 Task: For heading Calibri with Bold.  font size for heading24,  'Change the font style of data to'Bell MT.  and font size to 16,  Change the alignment of both headline & data to Align middle & Align Center.  In the sheet  auditingSalesByTerritory
Action: Mouse moved to (45, 94)
Screenshot: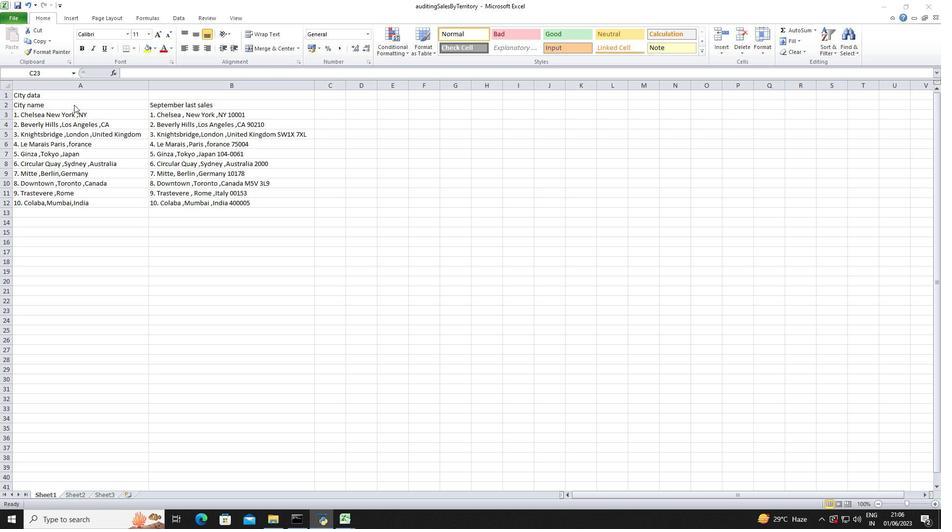 
Action: Mouse pressed left at (45, 94)
Screenshot: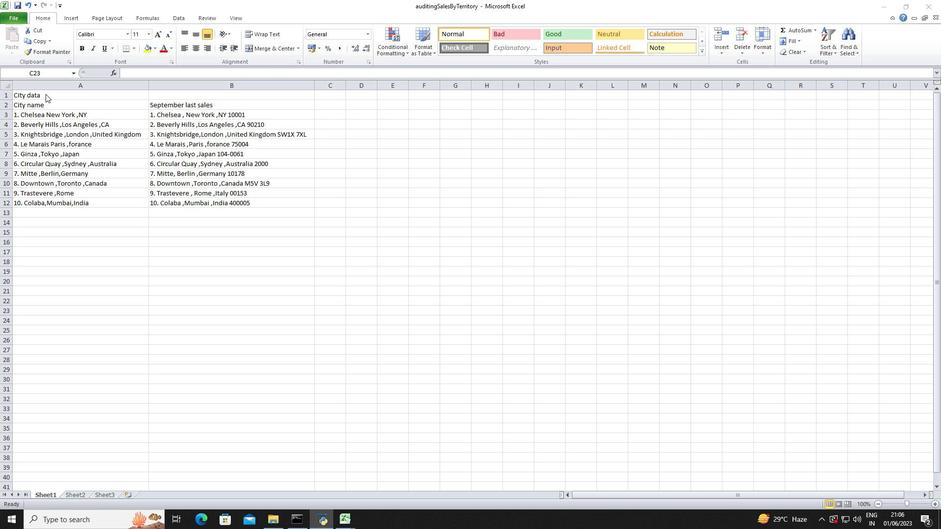 
Action: Mouse moved to (36, 91)
Screenshot: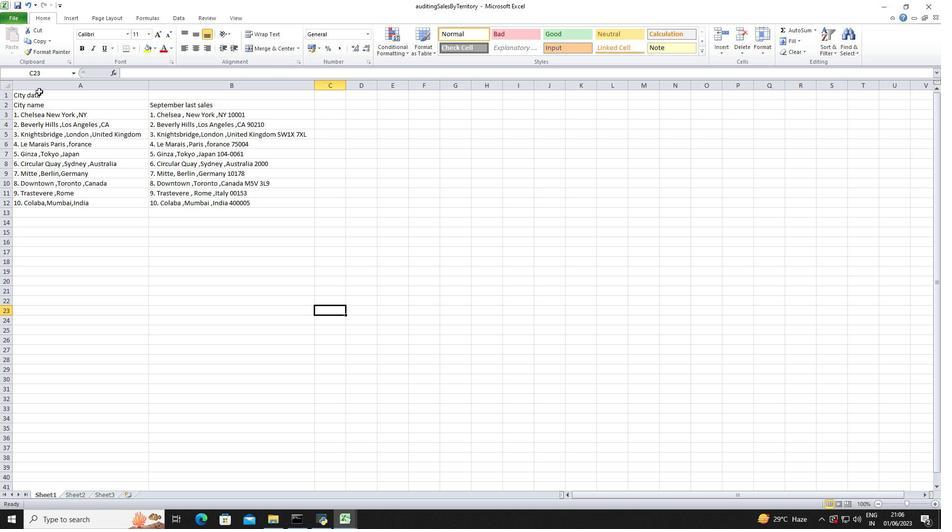 
Action: Mouse pressed left at (36, 91)
Screenshot: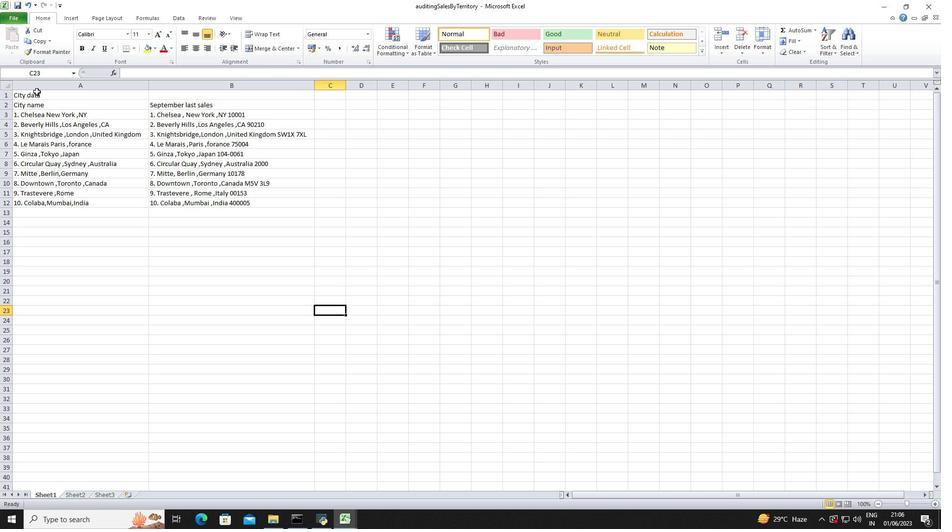 
Action: Mouse moved to (127, 32)
Screenshot: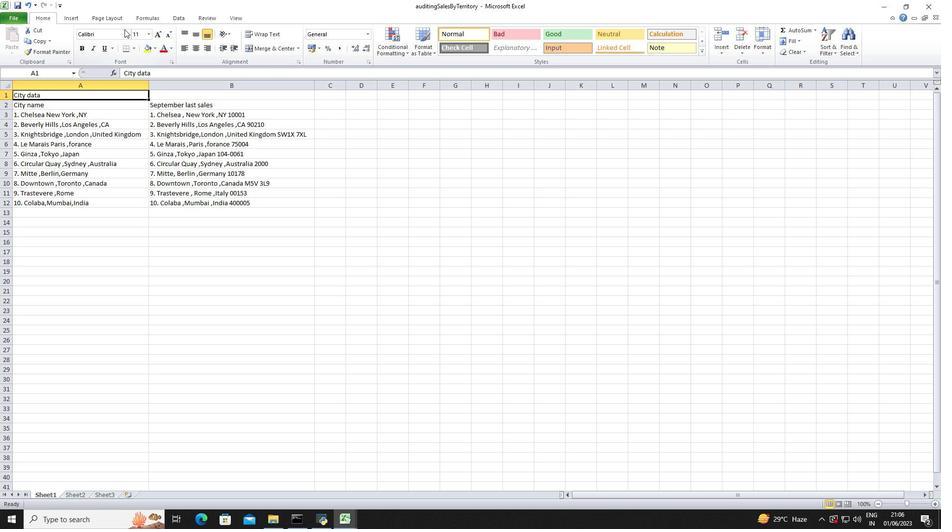 
Action: Mouse pressed left at (127, 32)
Screenshot: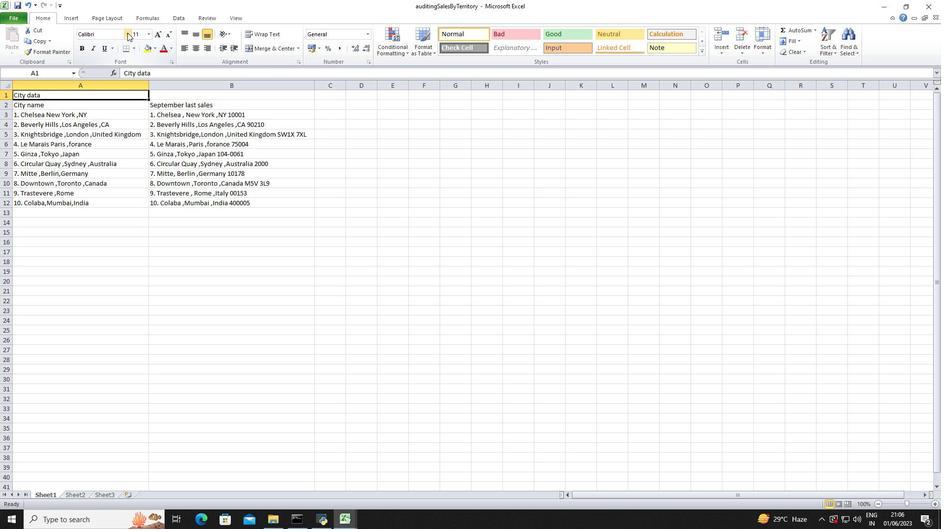 
Action: Mouse moved to (121, 66)
Screenshot: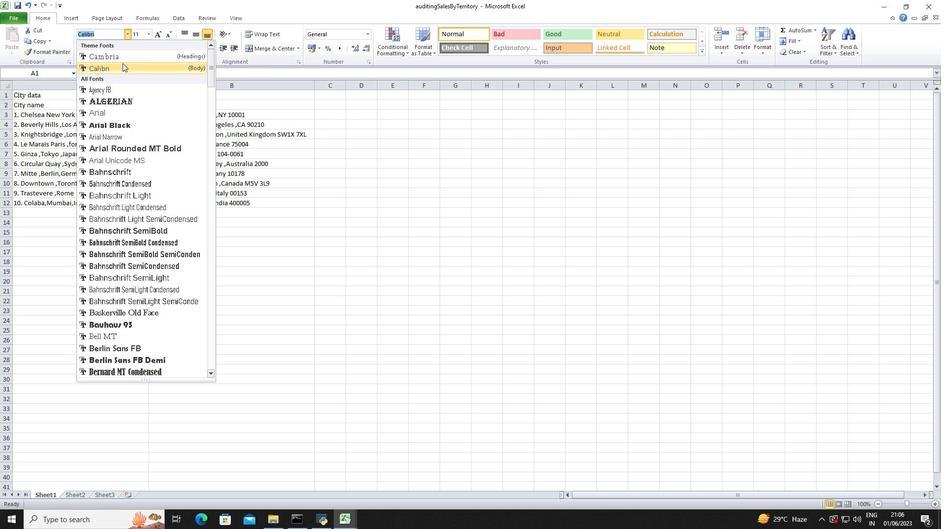 
Action: Mouse pressed left at (121, 66)
Screenshot: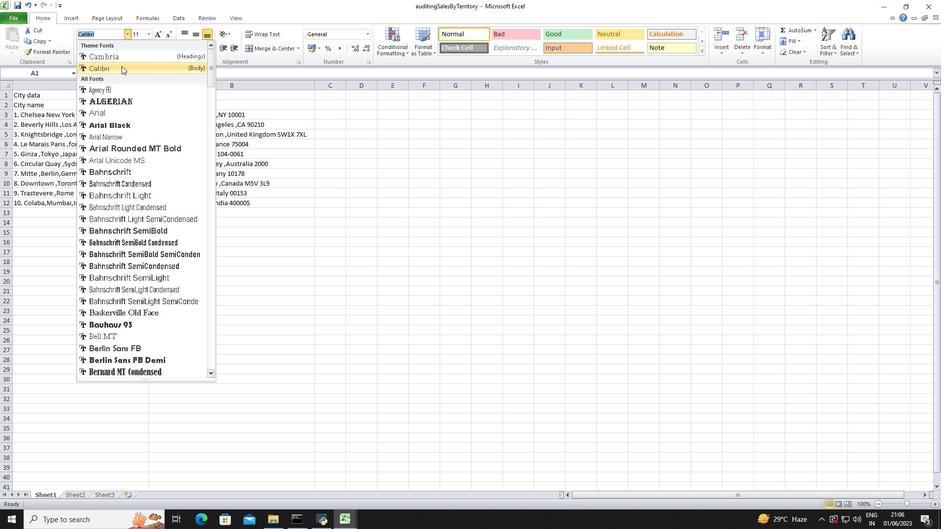 
Action: Mouse moved to (82, 50)
Screenshot: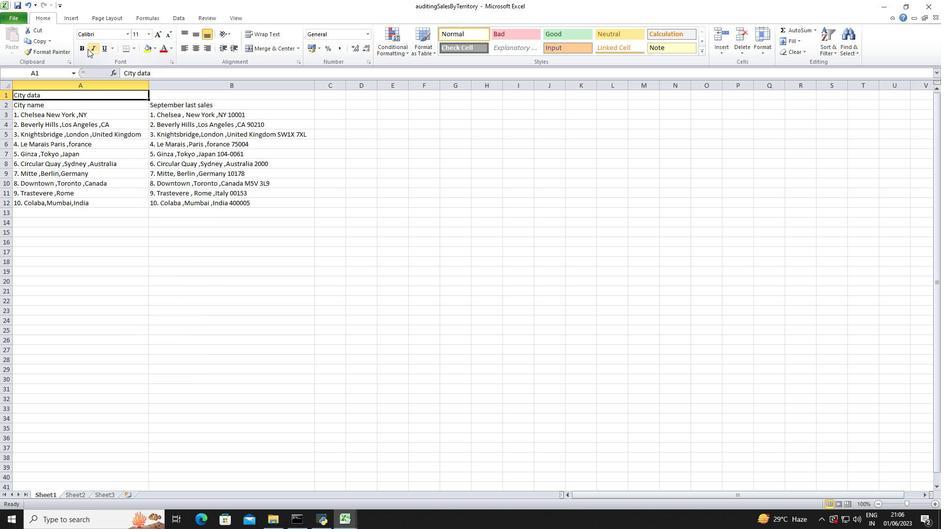 
Action: Mouse pressed left at (82, 50)
Screenshot: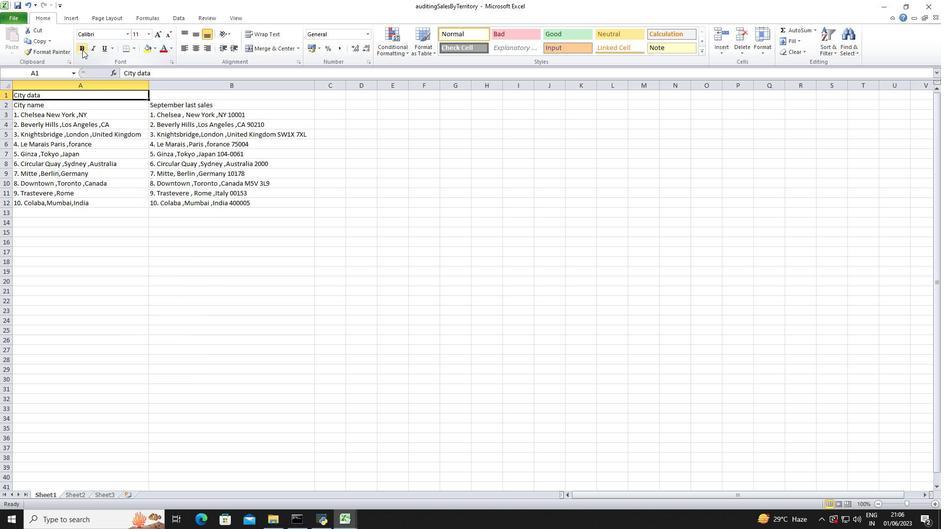 
Action: Mouse moved to (151, 34)
Screenshot: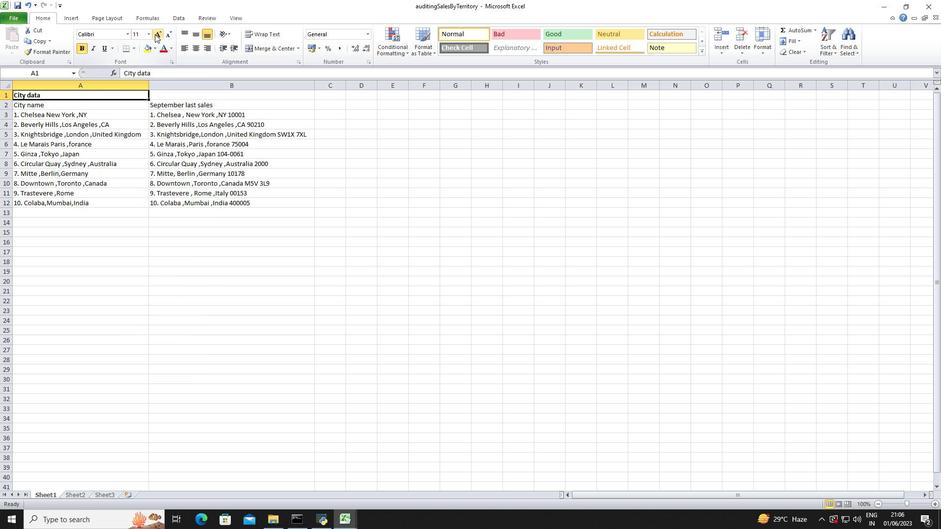 
Action: Mouse pressed left at (151, 34)
Screenshot: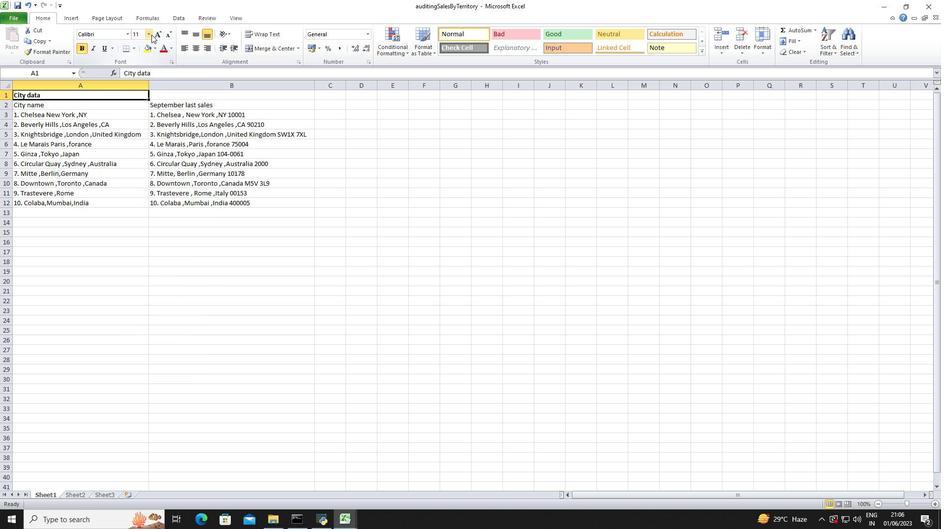 
Action: Mouse moved to (137, 130)
Screenshot: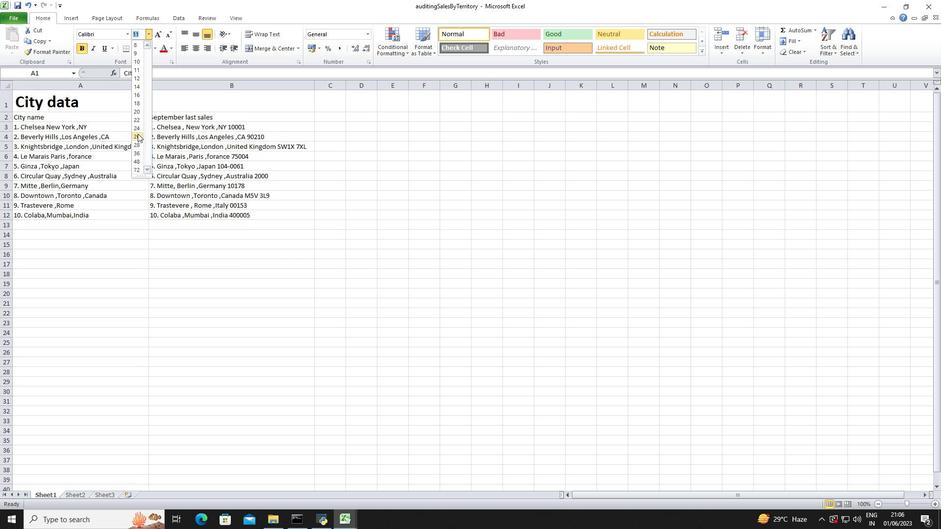 
Action: Mouse pressed left at (137, 130)
Screenshot: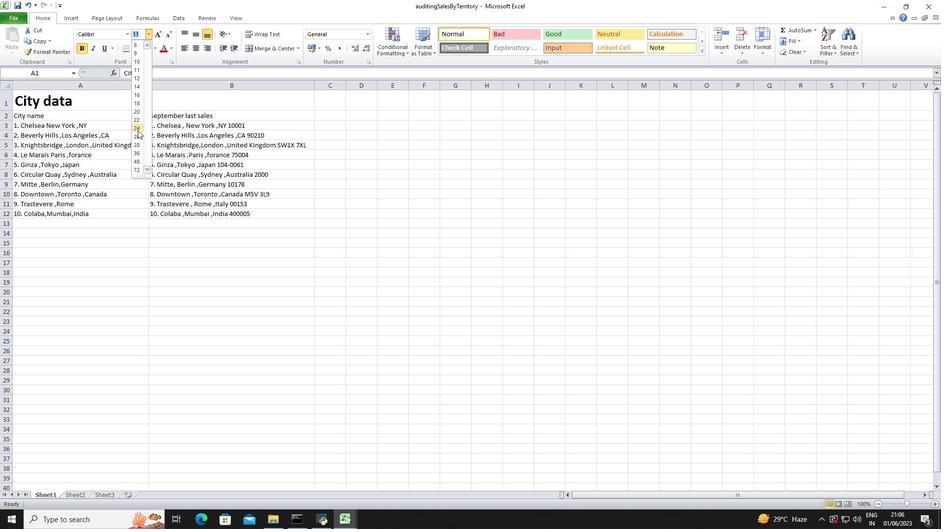 
Action: Mouse moved to (124, 270)
Screenshot: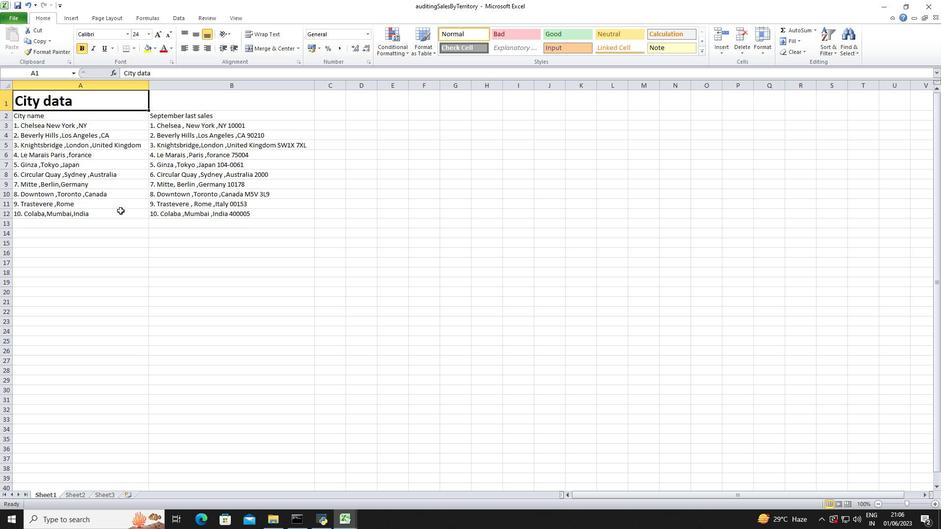 
Action: Mouse pressed left at (124, 270)
Screenshot: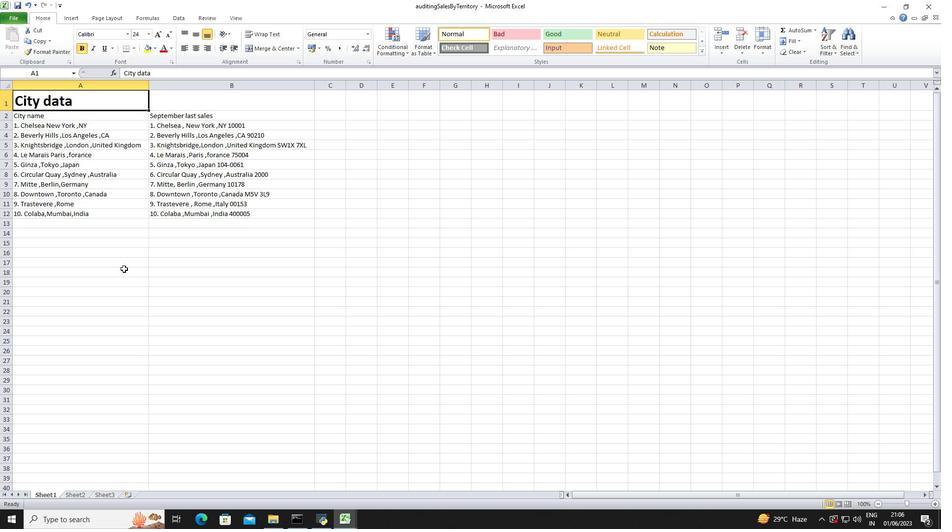 
Action: Mouse moved to (40, 122)
Screenshot: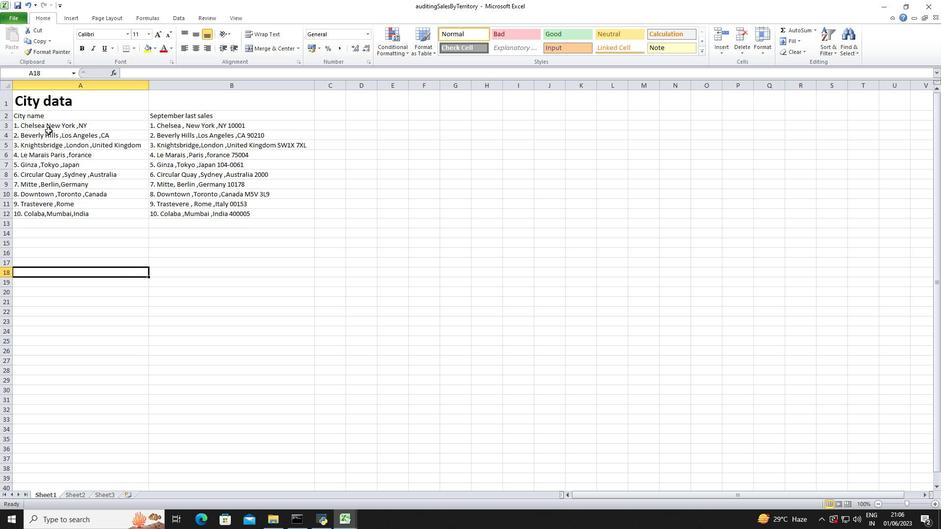 
Action: Mouse pressed left at (40, 122)
Screenshot: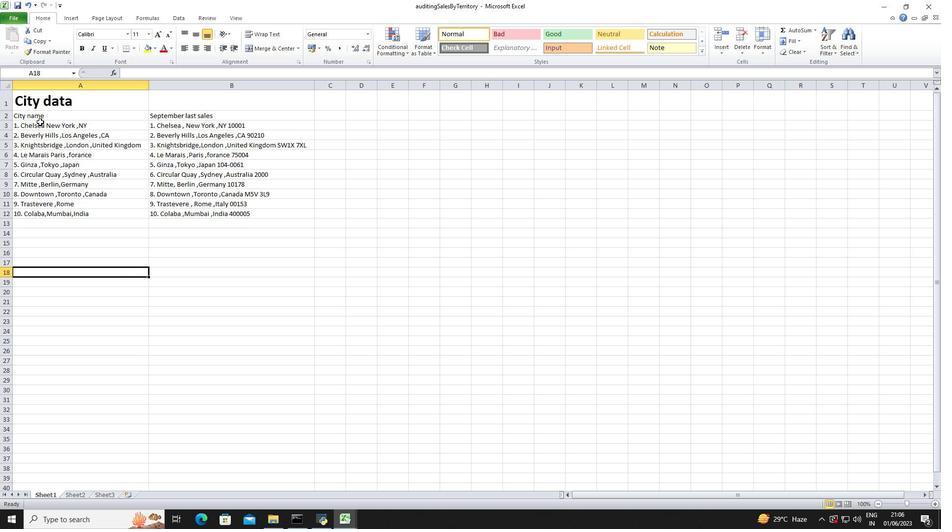 
Action: Mouse moved to (39, 111)
Screenshot: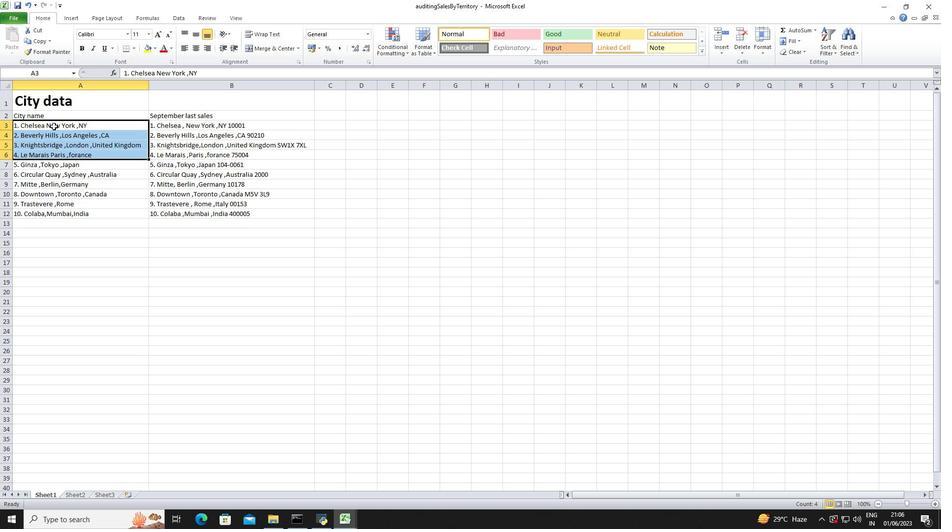 
Action: Mouse pressed left at (39, 111)
Screenshot: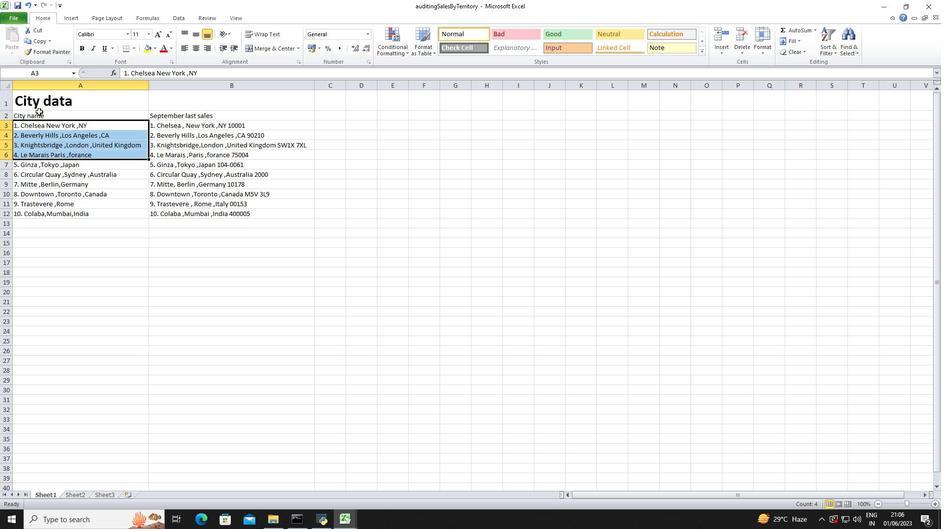 
Action: Mouse moved to (125, 36)
Screenshot: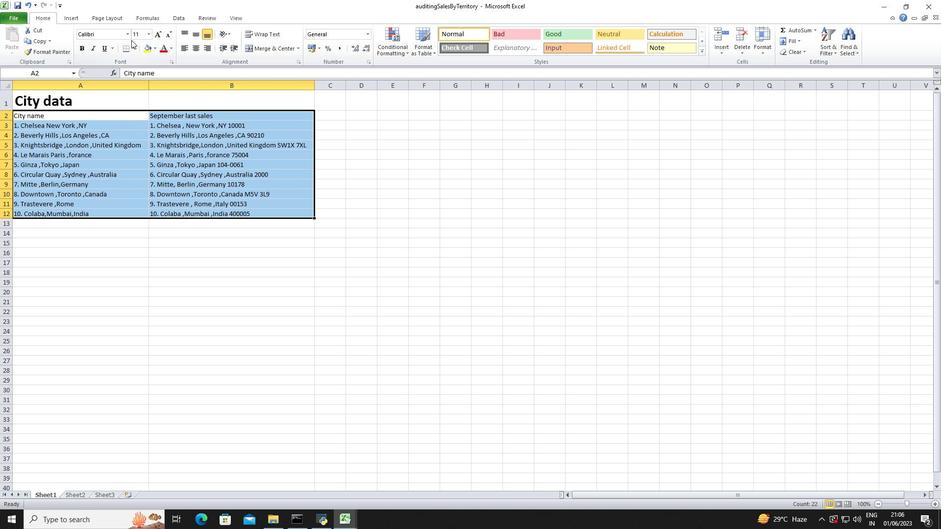 
Action: Mouse pressed left at (125, 36)
Screenshot: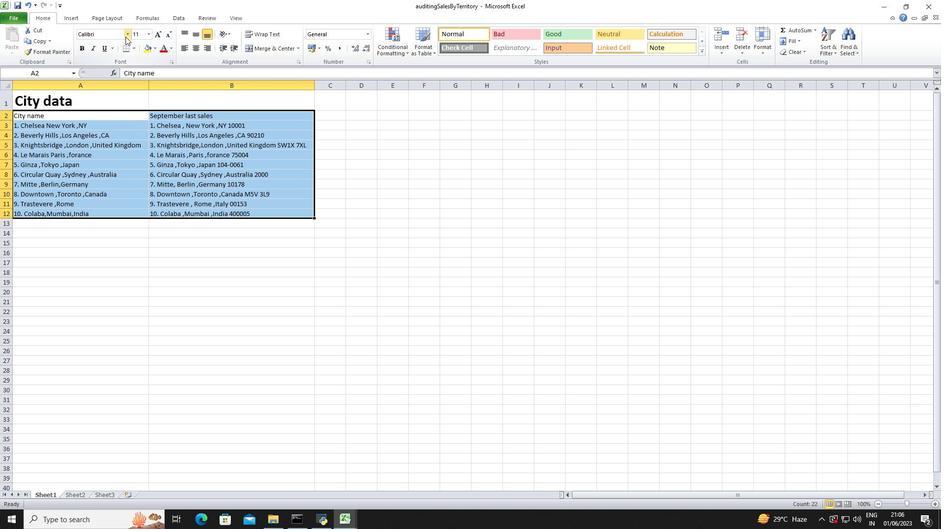 
Action: Mouse moved to (134, 336)
Screenshot: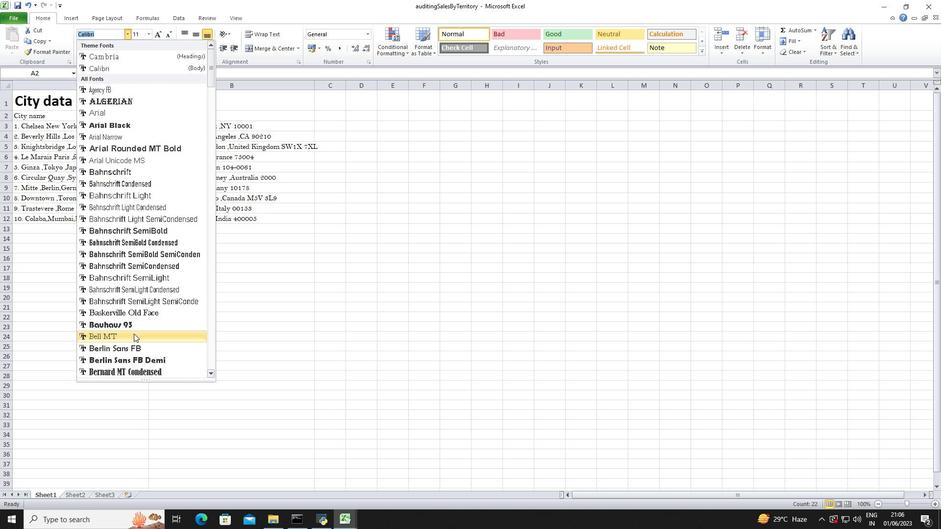 
Action: Mouse pressed left at (134, 336)
Screenshot: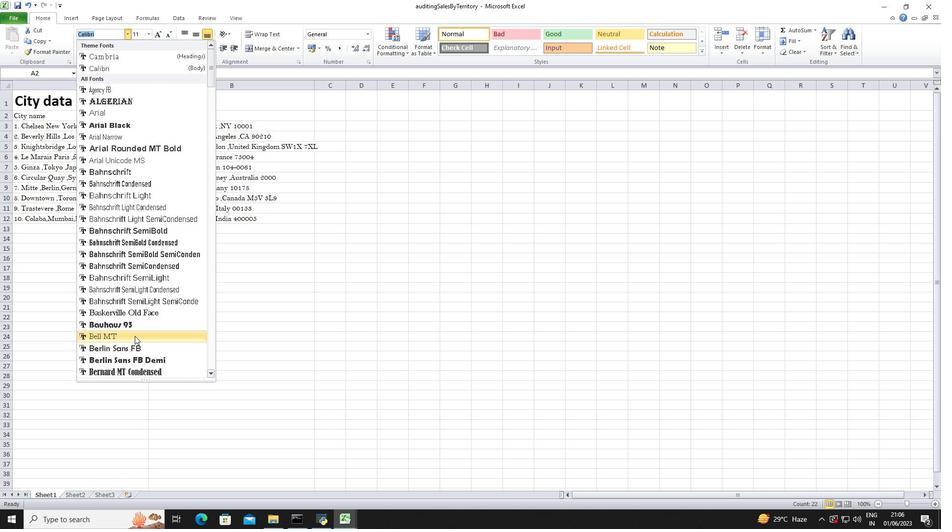 
Action: Mouse moved to (149, 34)
Screenshot: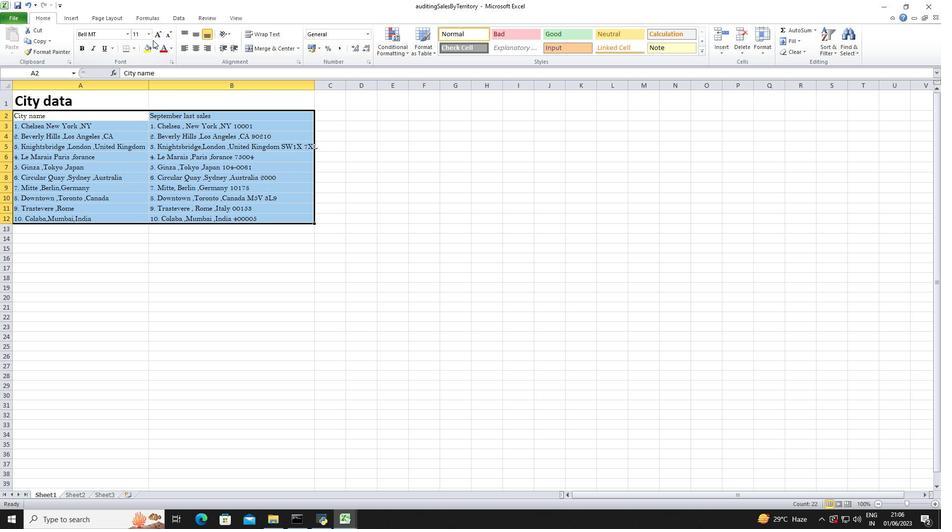 
Action: Mouse pressed left at (149, 34)
Screenshot: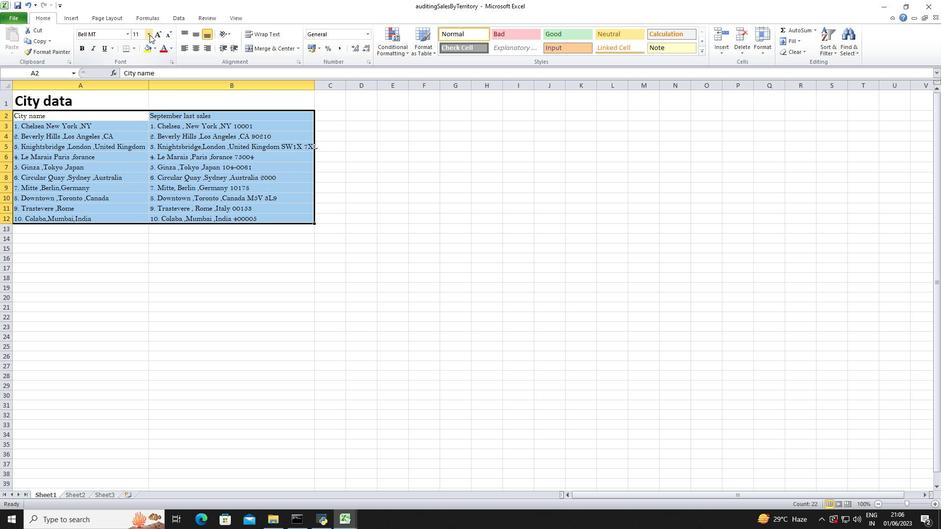 
Action: Mouse moved to (141, 93)
Screenshot: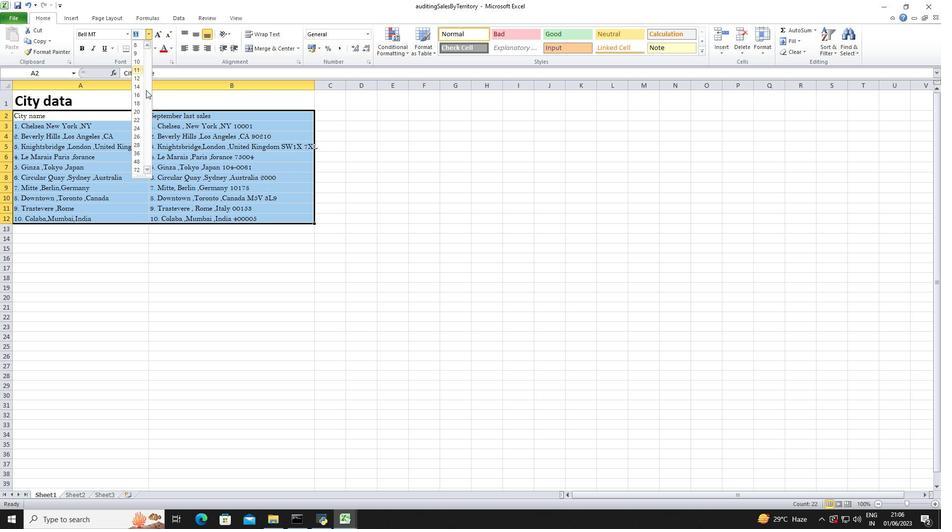 
Action: Mouse pressed left at (141, 93)
Screenshot: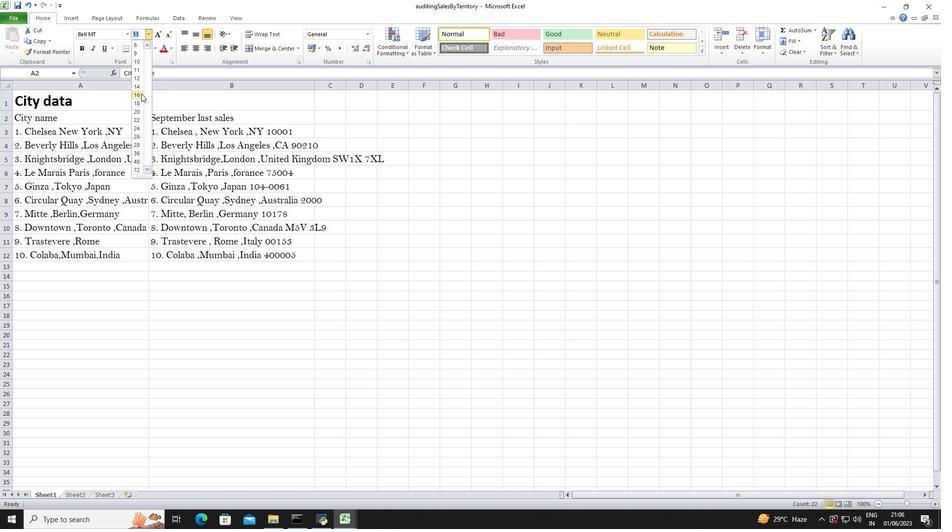 
Action: Mouse moved to (157, 313)
Screenshot: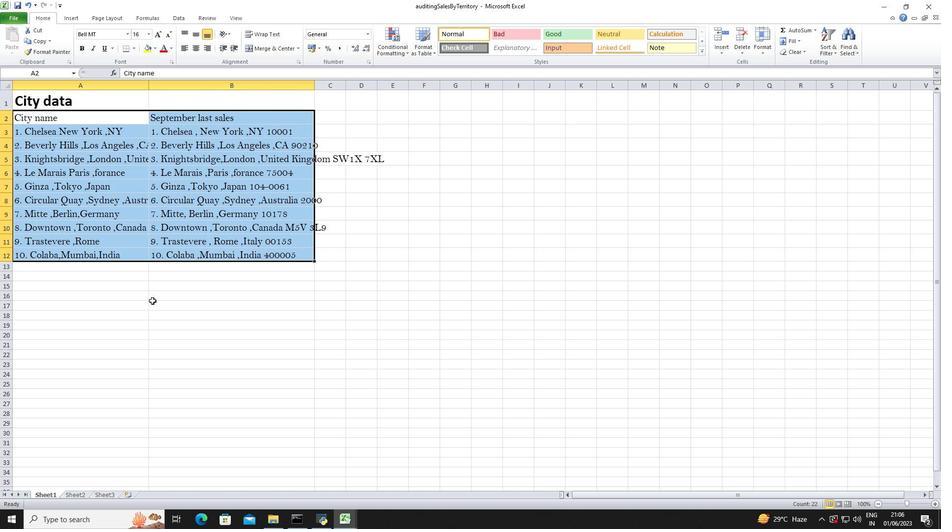 
Action: Mouse pressed left at (157, 313)
Screenshot: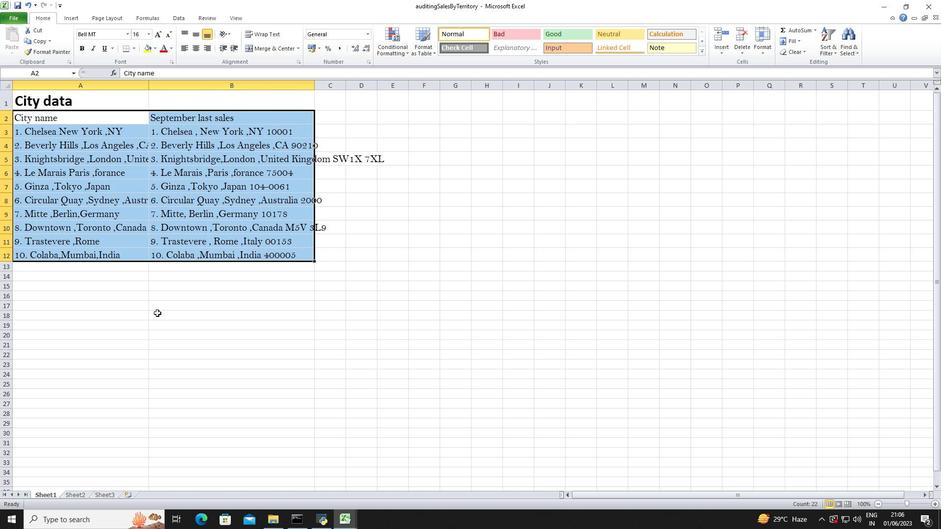 
Action: Mouse moved to (149, 83)
Screenshot: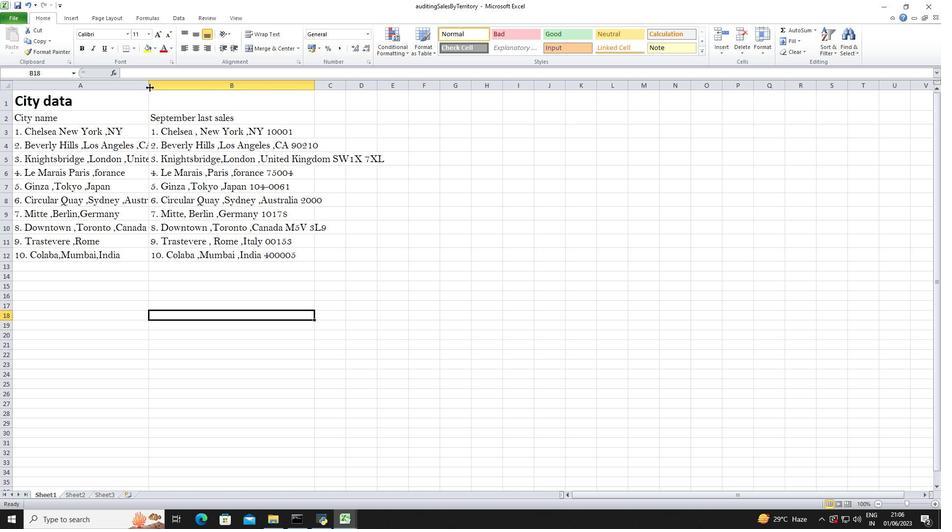 
Action: Mouse pressed left at (149, 83)
Screenshot: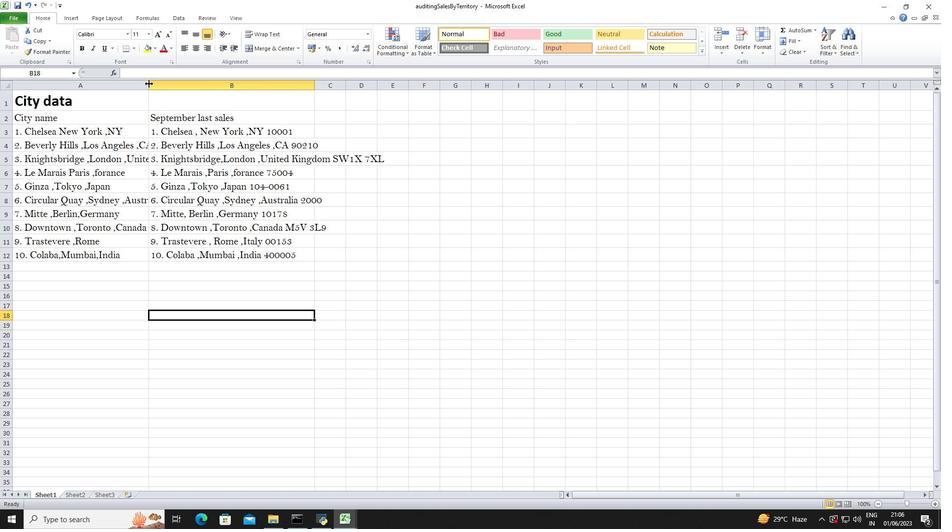 
Action: Mouse moved to (312, 84)
Screenshot: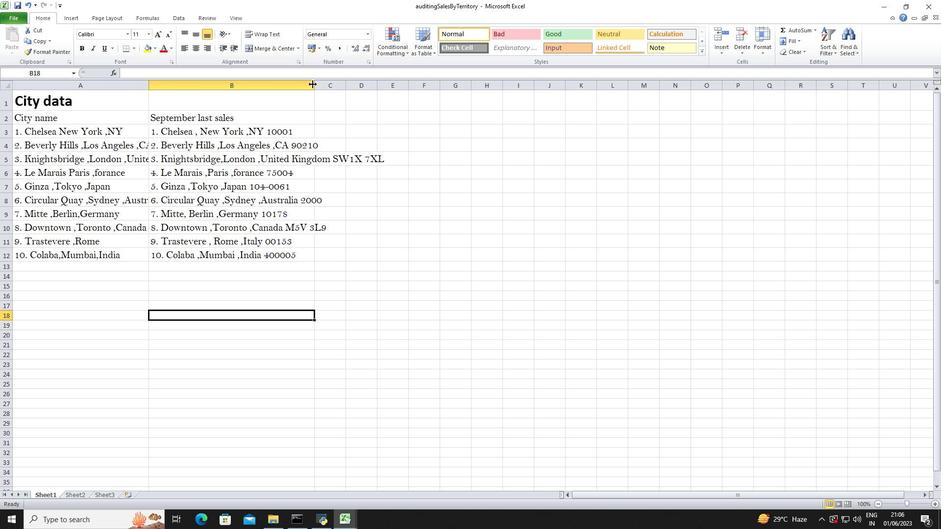 
Action: Mouse pressed left at (312, 84)
Screenshot: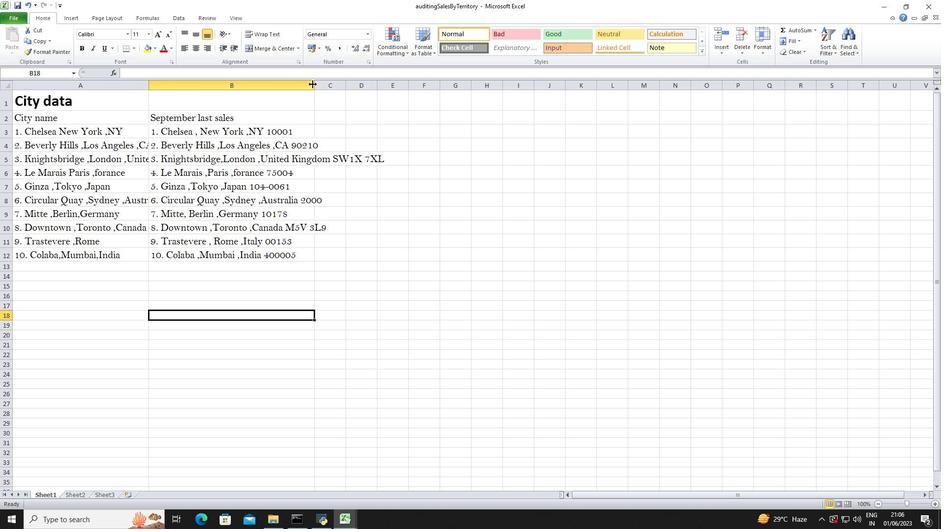 
Action: Mouse moved to (313, 83)
Screenshot: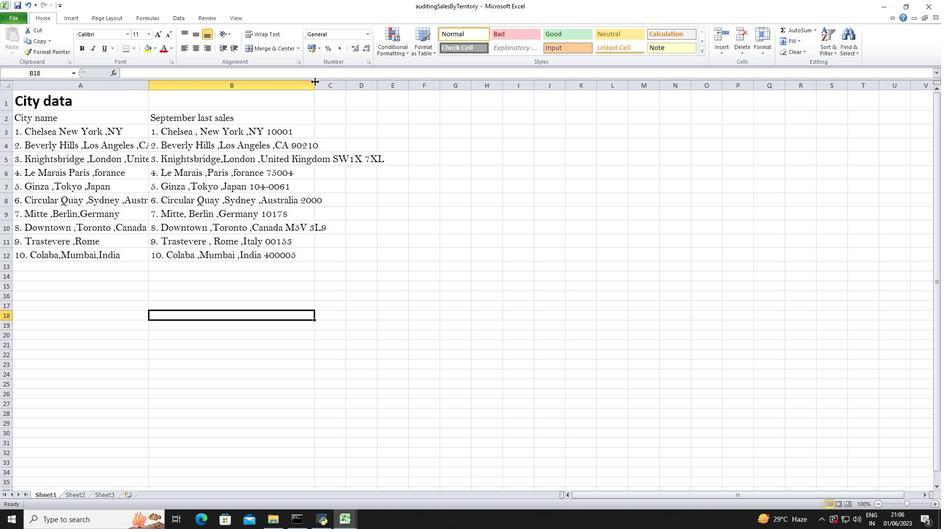 
Action: Mouse pressed left at (313, 83)
Screenshot: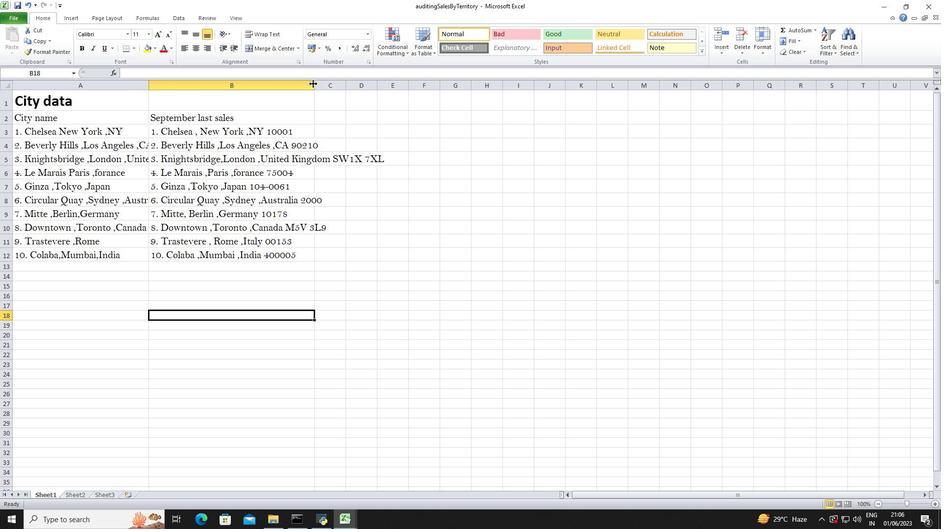 
Action: Mouse pressed left at (313, 83)
Screenshot: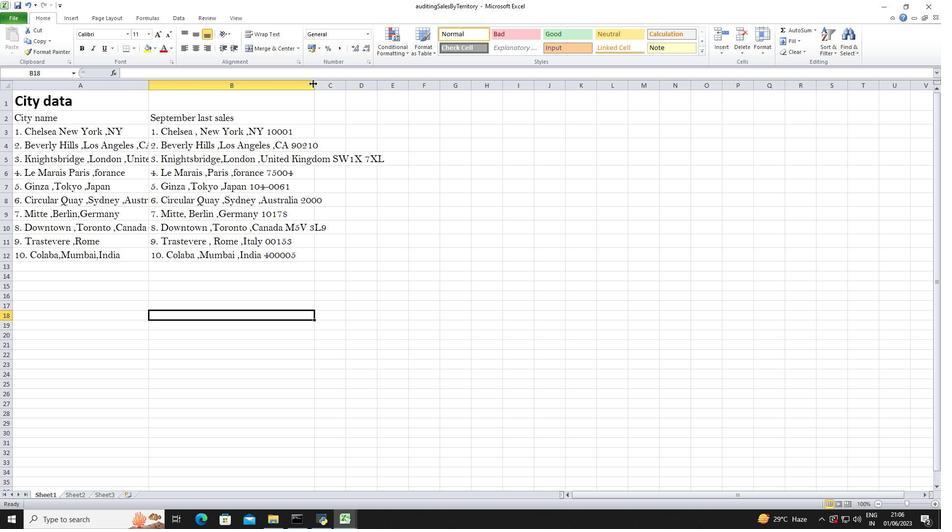 
Action: Mouse moved to (149, 81)
Screenshot: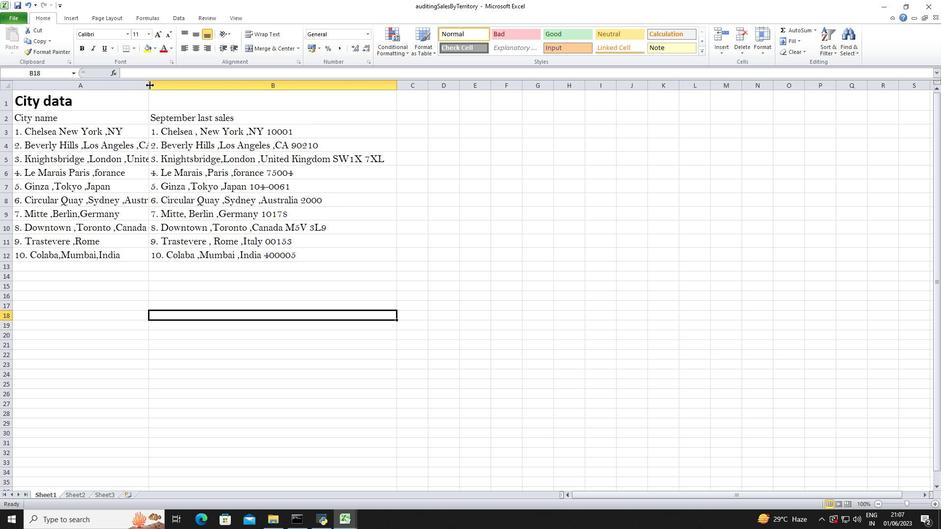
Action: Mouse pressed left at (149, 81)
Screenshot: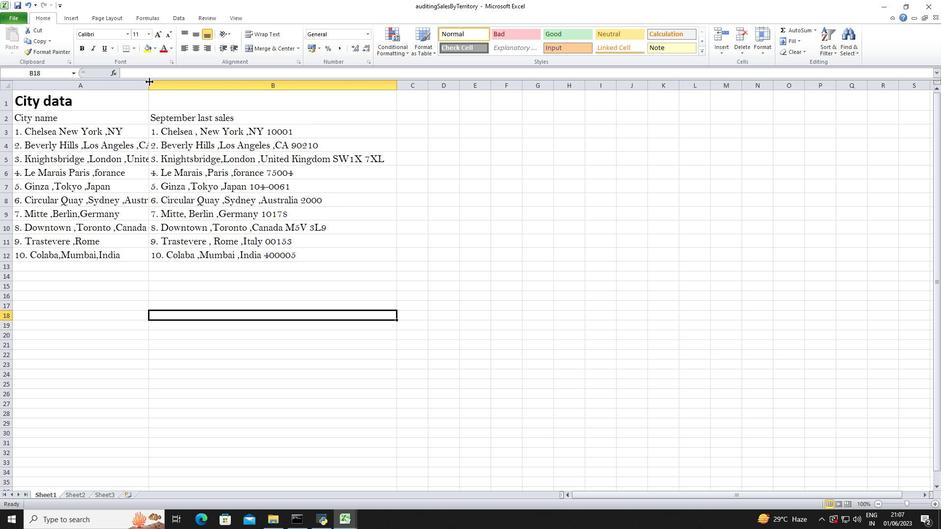 
Action: Mouse pressed left at (149, 81)
Screenshot: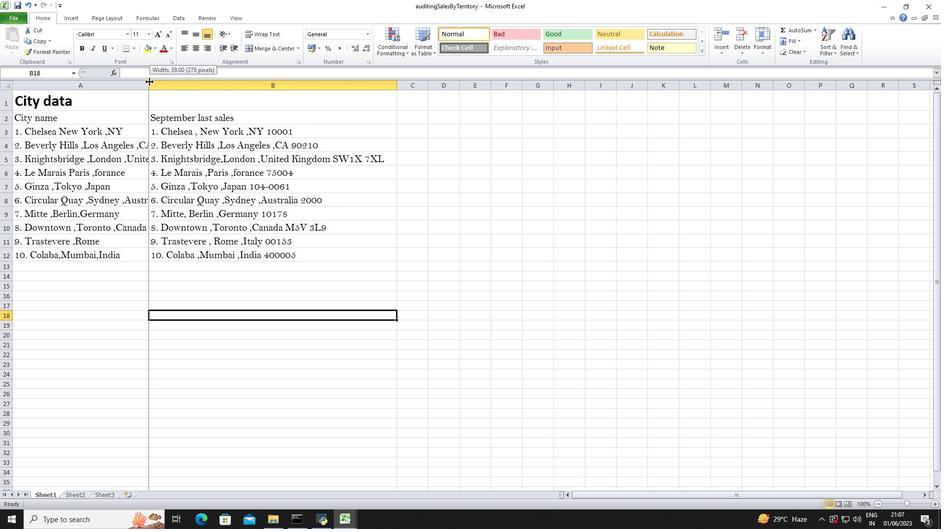 
Action: Mouse moved to (200, 265)
Screenshot: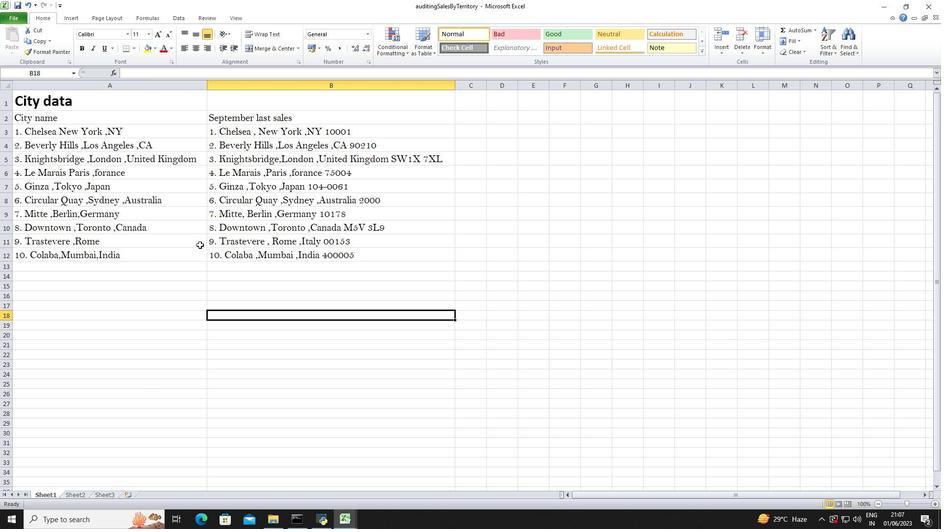 
Action: Mouse pressed left at (200, 265)
Screenshot: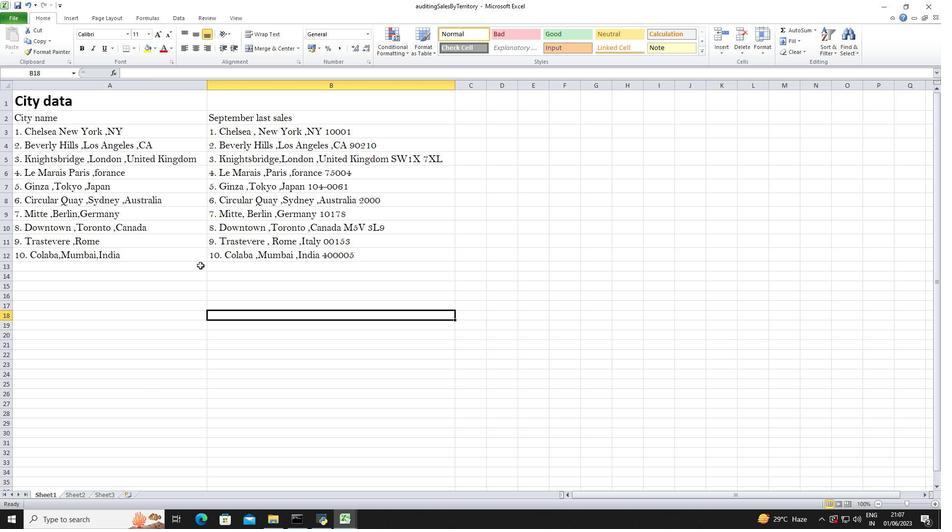 
Action: Mouse moved to (150, 337)
Screenshot: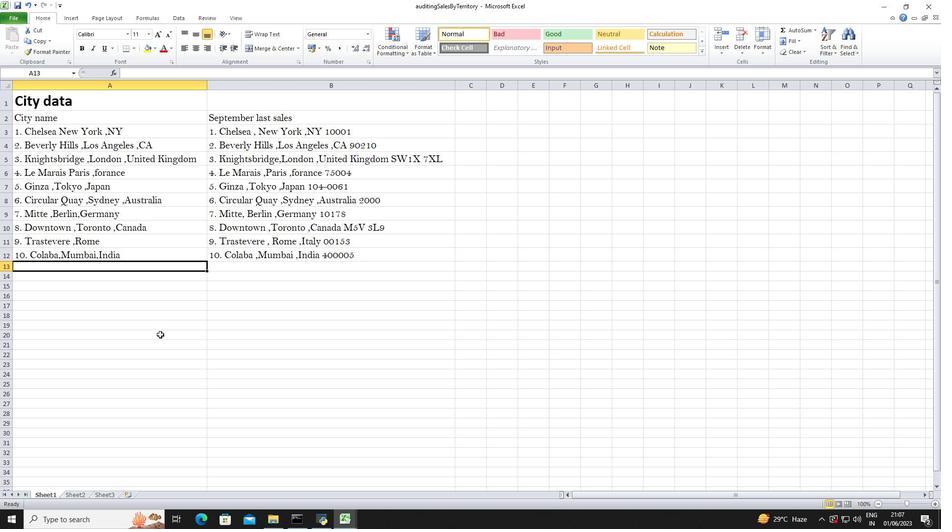 
Action: Mouse pressed left at (150, 337)
Screenshot: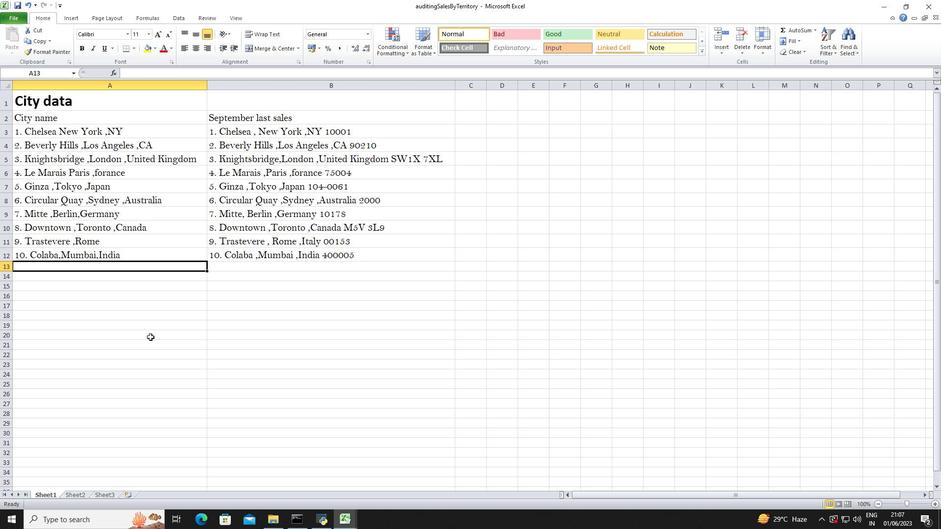 
Action: Mouse moved to (38, 105)
Screenshot: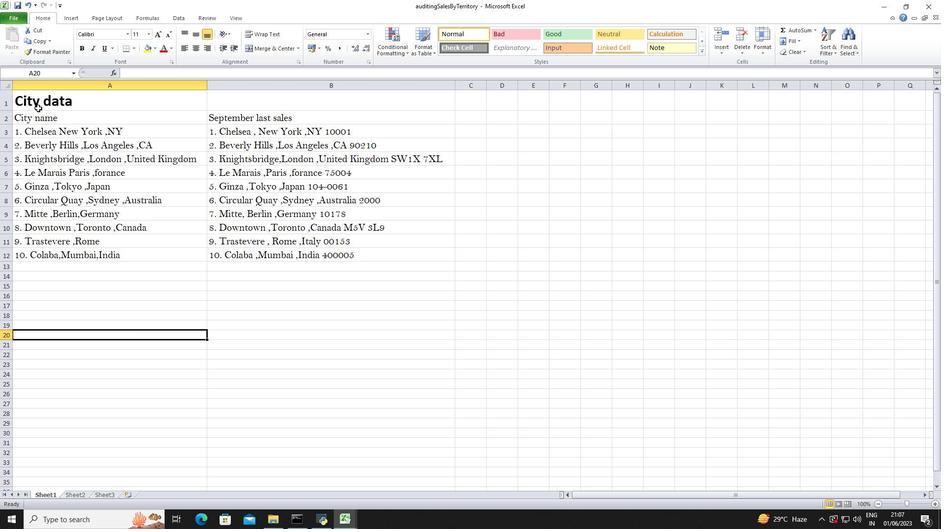 
Action: Mouse pressed left at (38, 105)
Screenshot: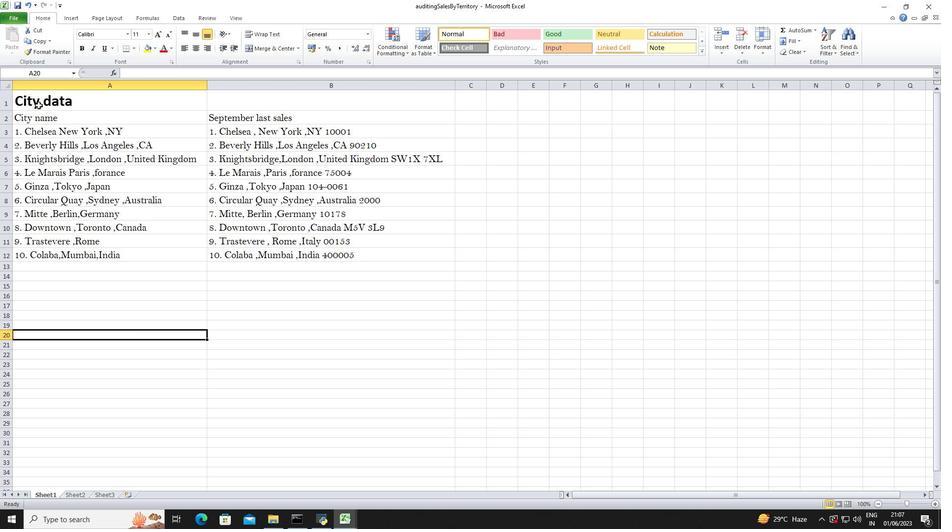
Action: Mouse moved to (194, 30)
Screenshot: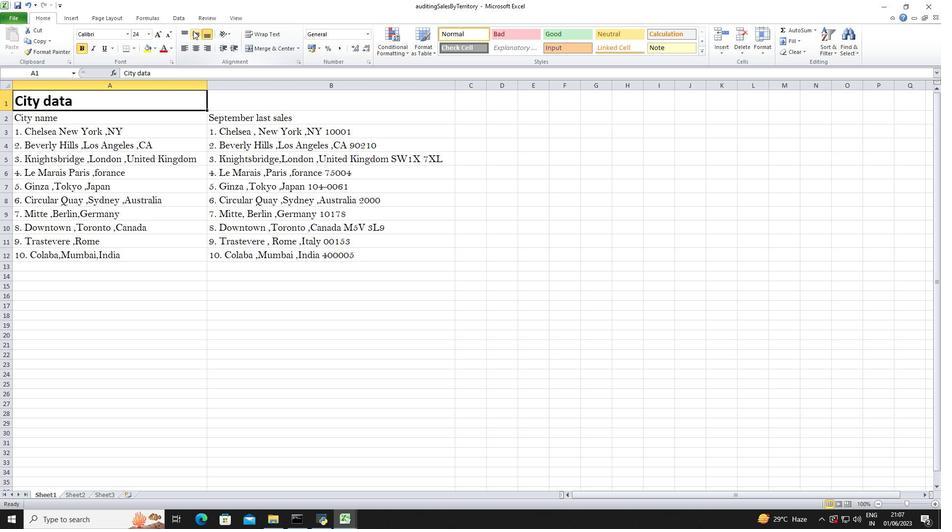 
Action: Mouse pressed left at (194, 30)
Screenshot: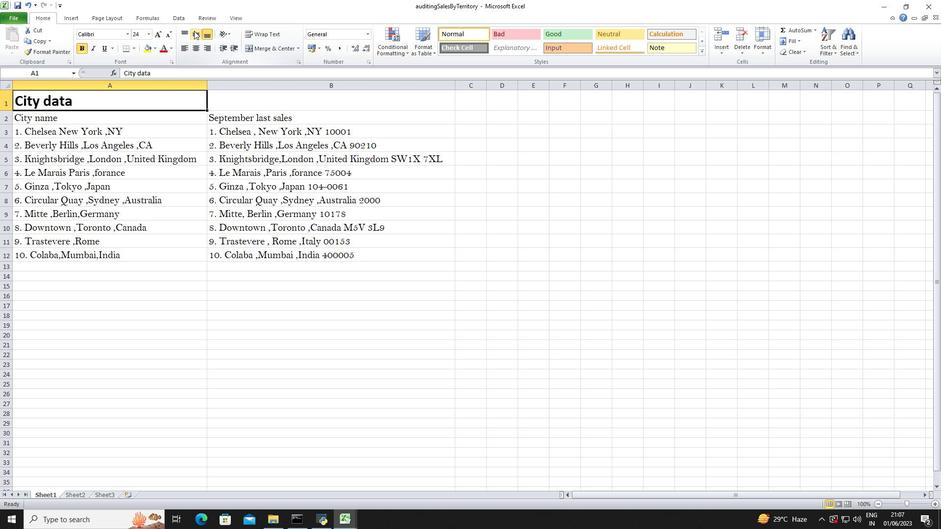
Action: Mouse moved to (192, 276)
Screenshot: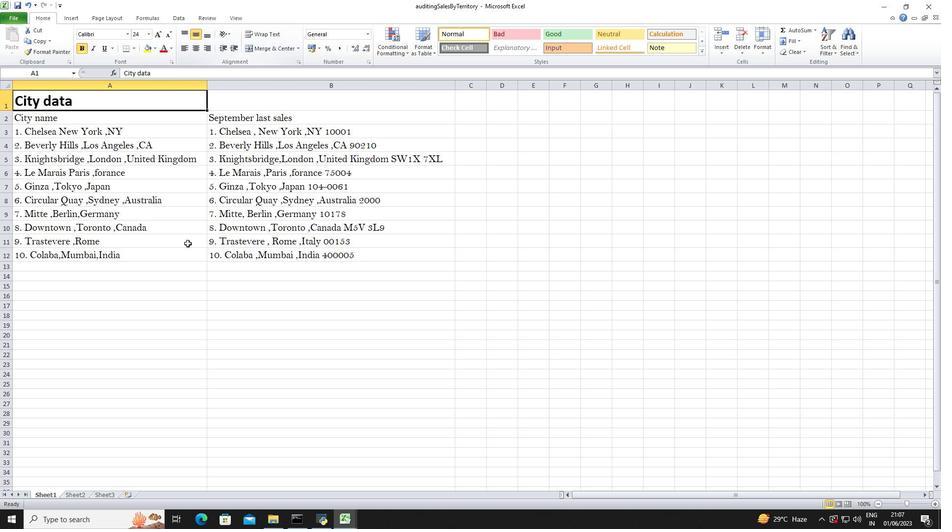 
Action: Mouse pressed left at (192, 276)
Screenshot: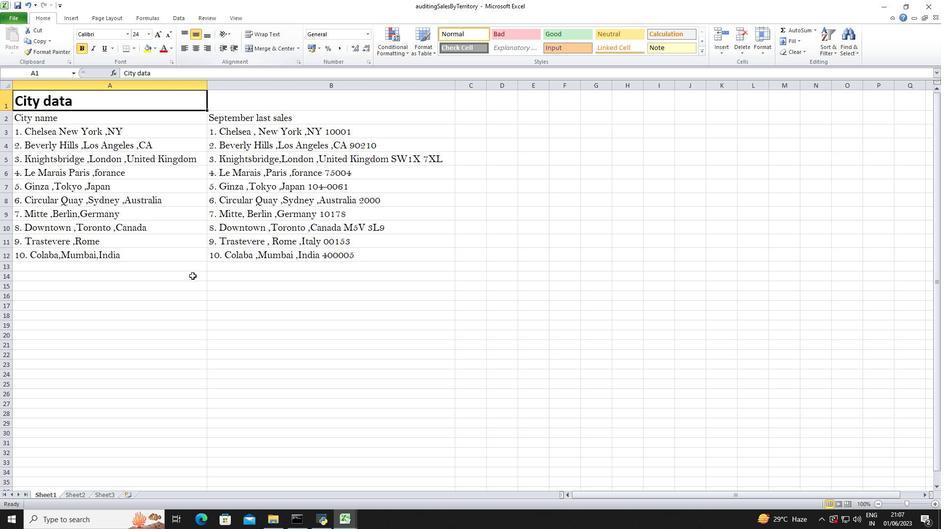 
Action: Mouse moved to (45, 119)
Screenshot: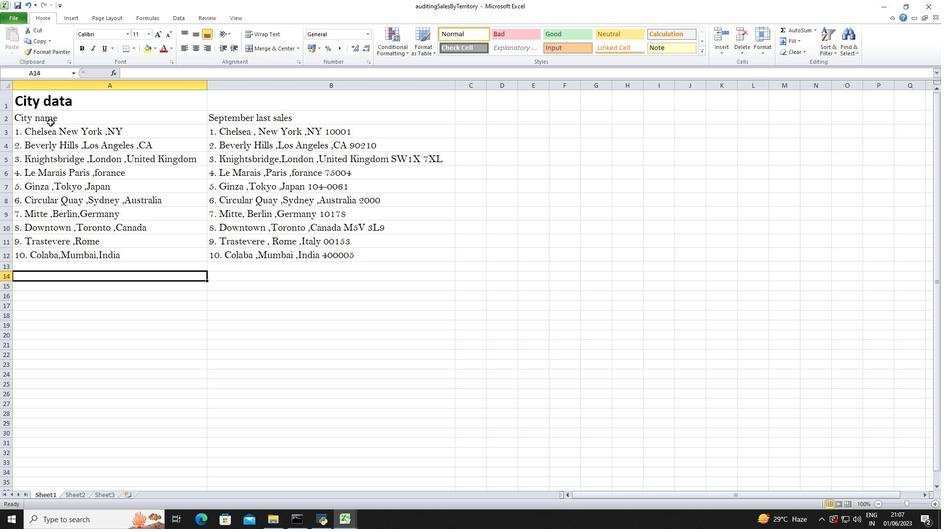 
Action: Mouse pressed left at (45, 119)
Screenshot: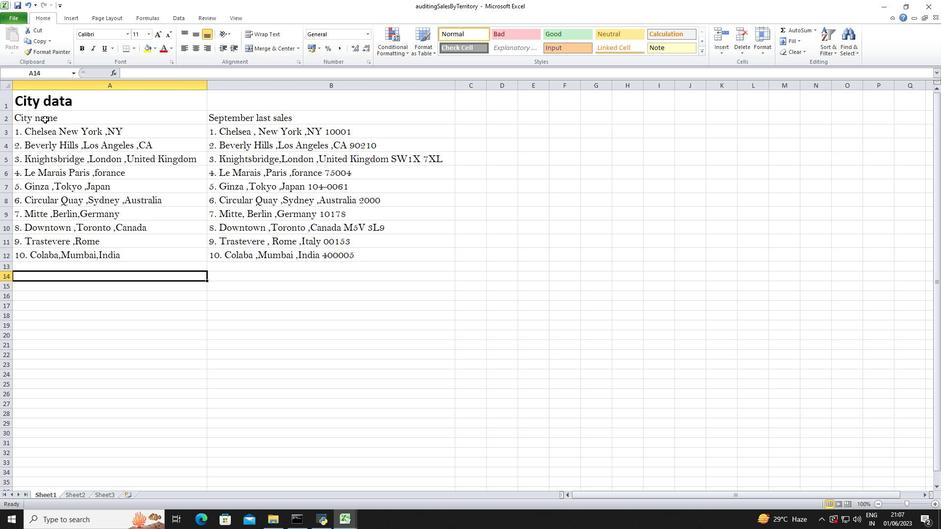 
Action: Mouse moved to (197, 50)
Screenshot: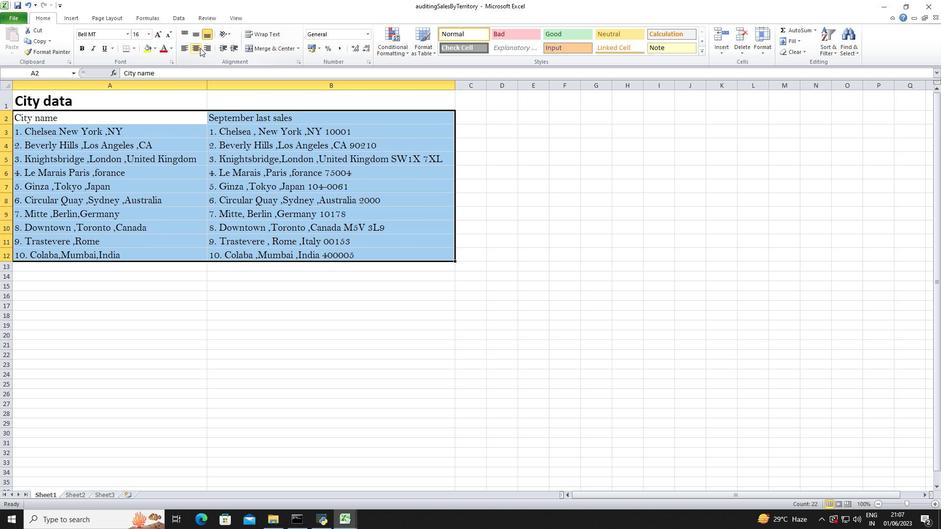 
Action: Mouse pressed left at (197, 50)
Screenshot: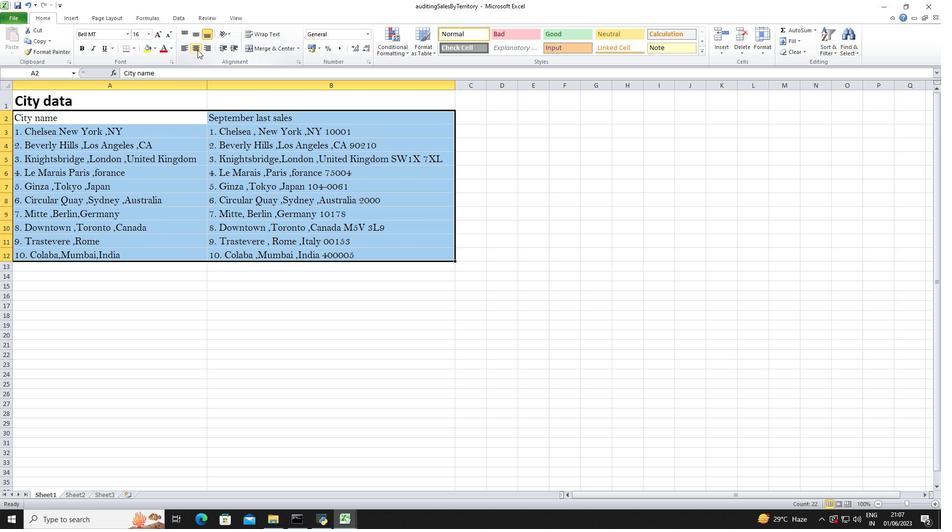 
Action: Mouse moved to (233, 298)
Screenshot: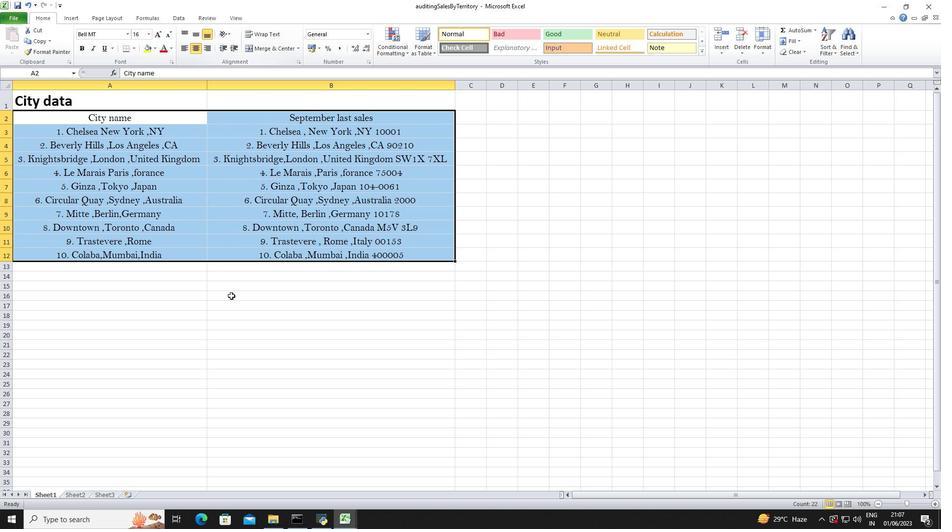 
Action: Mouse pressed left at (233, 298)
Screenshot: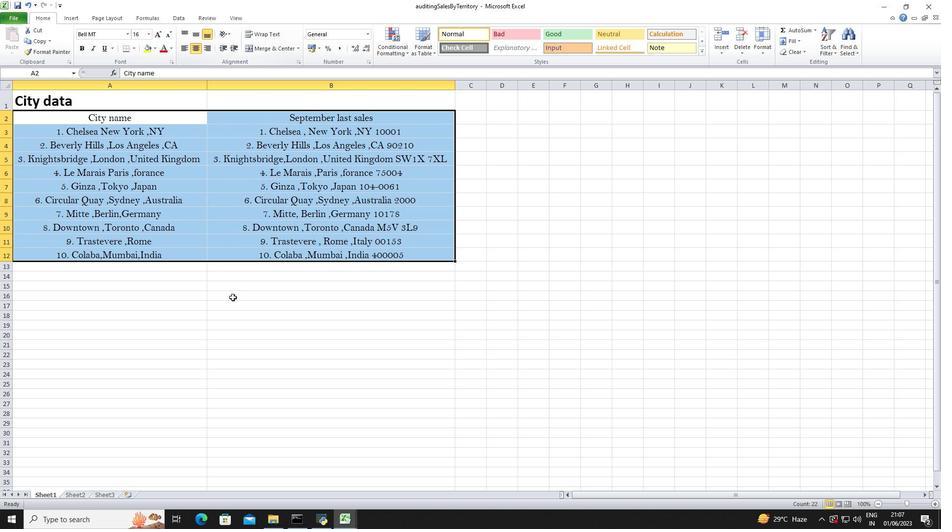 
Action: Mouse moved to (257, 337)
Screenshot: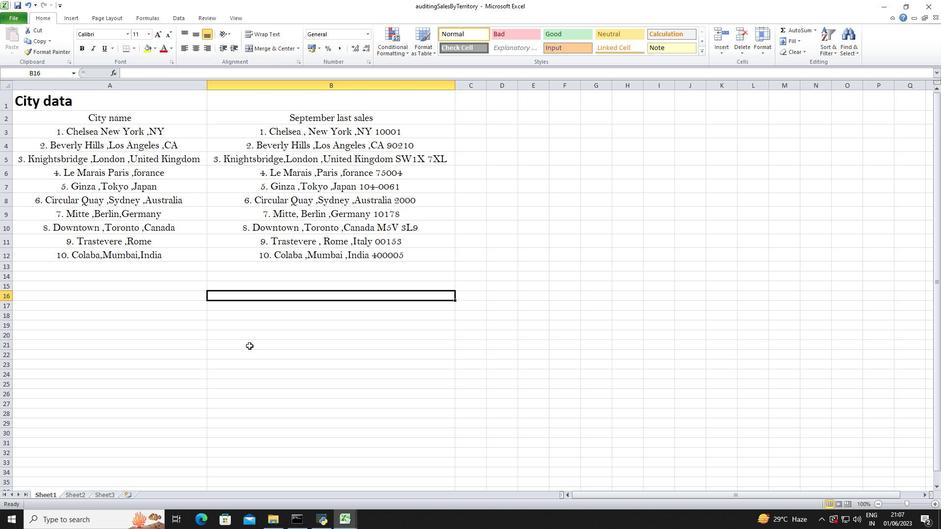 
Action: Mouse scrolled (257, 337) with delta (0, 0)
Screenshot: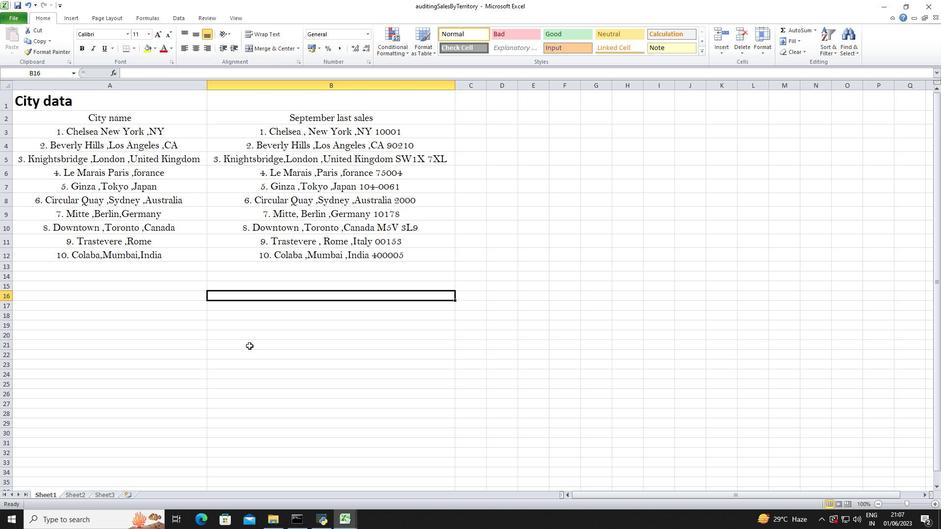 
Action: Mouse moved to (274, 317)
Screenshot: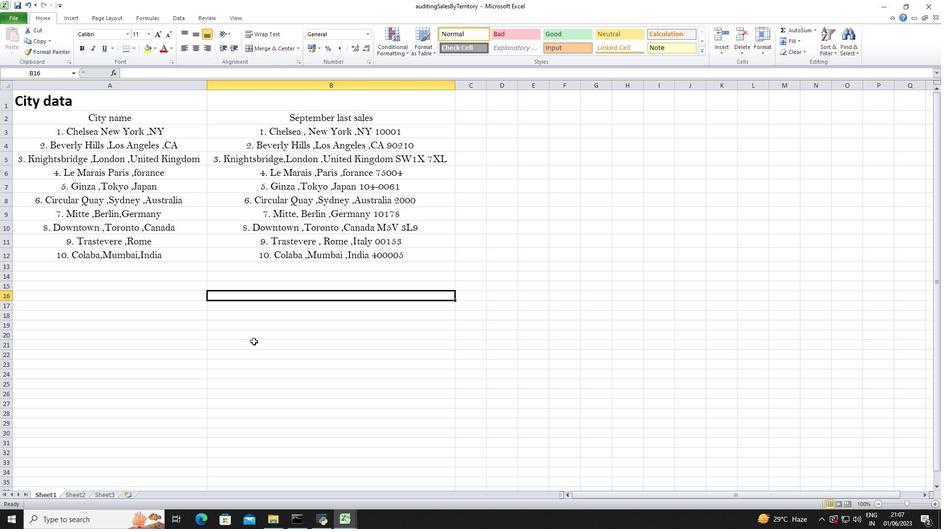 
Action: Mouse scrolled (274, 318) with delta (0, 0)
Screenshot: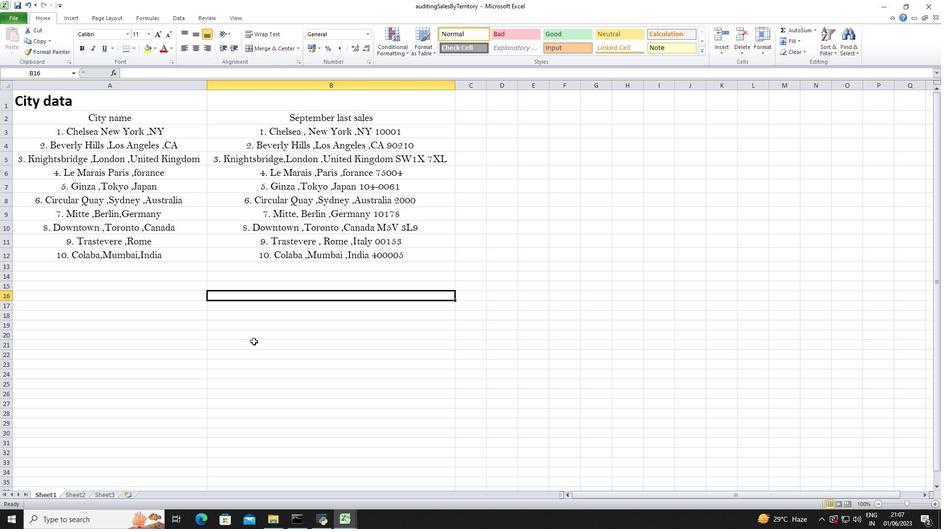 
Action: Mouse moved to (281, 310)
Screenshot: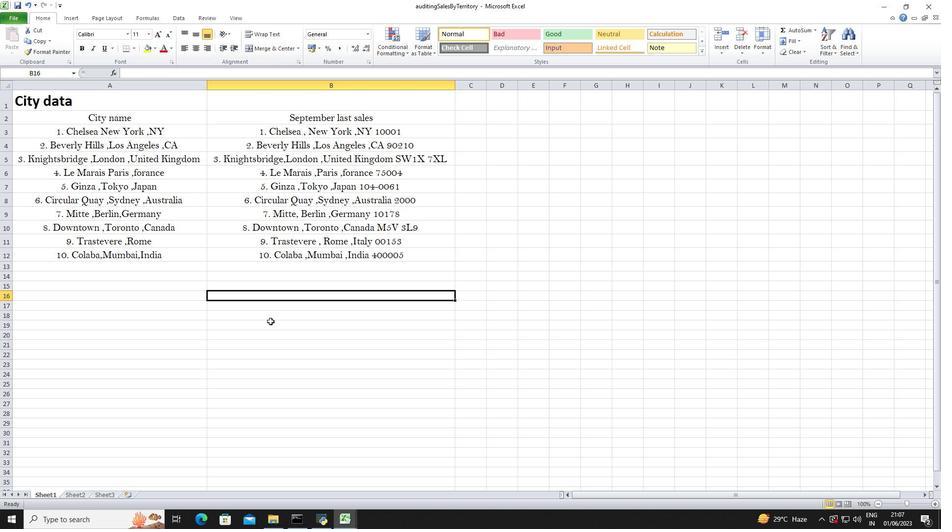 
Action: Mouse scrolled (281, 310) with delta (0, 0)
Screenshot: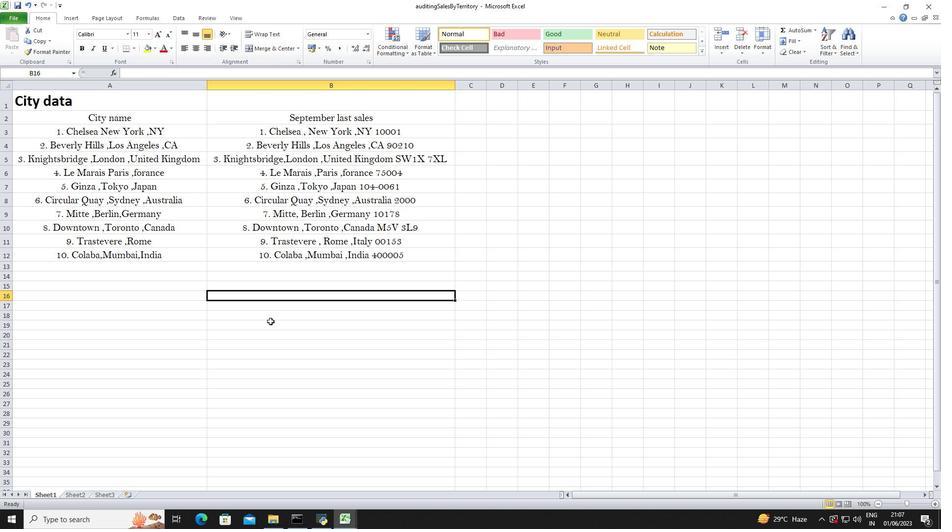 
Action: Mouse moved to (304, 281)
Screenshot: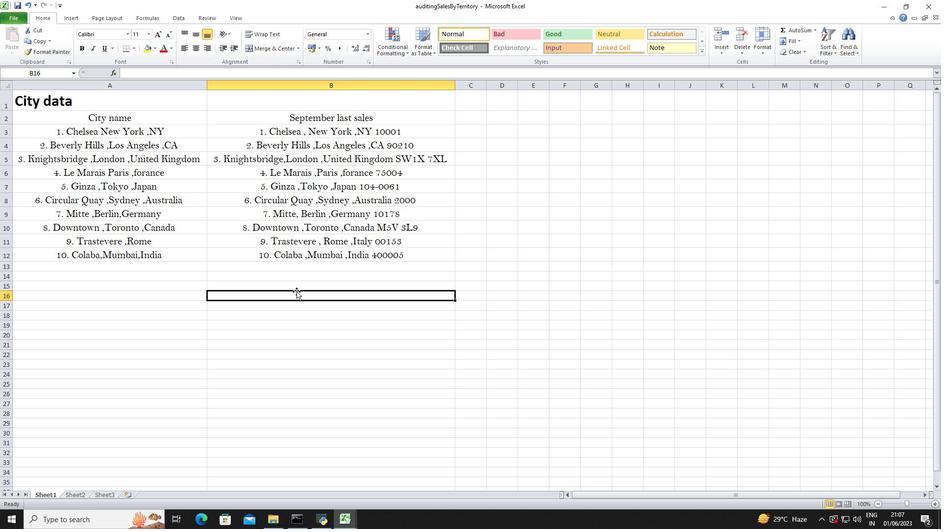 
Action: Mouse scrolled (304, 282) with delta (0, 0)
Screenshot: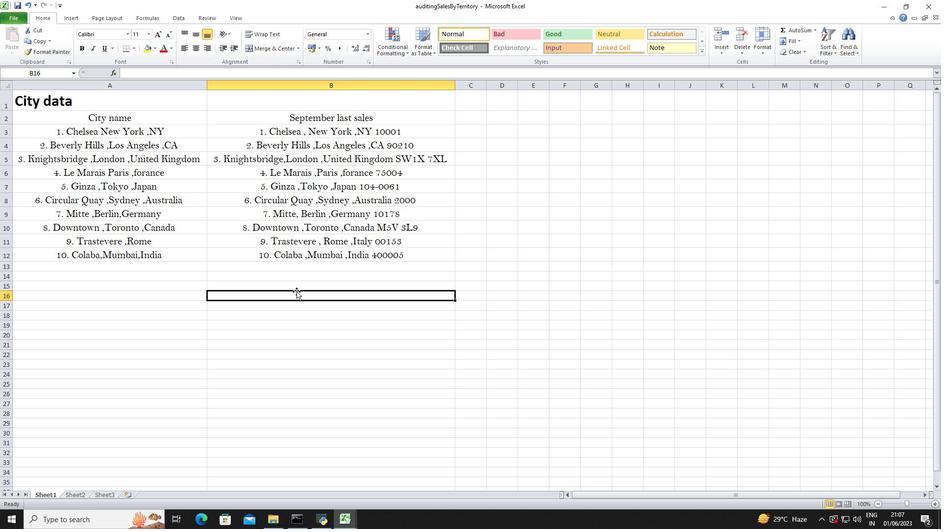 
Action: Mouse moved to (327, 230)
Screenshot: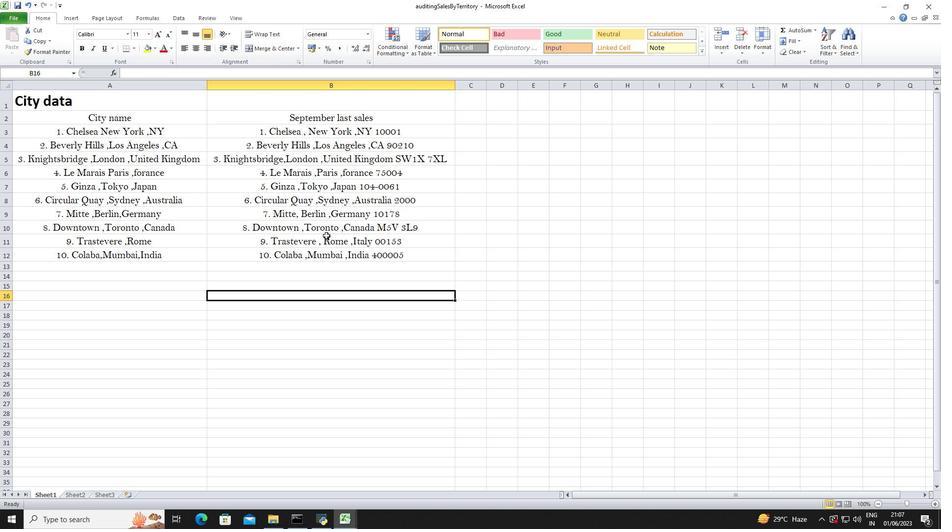 
Action: Mouse scrolled (327, 230) with delta (0, 0)
Screenshot: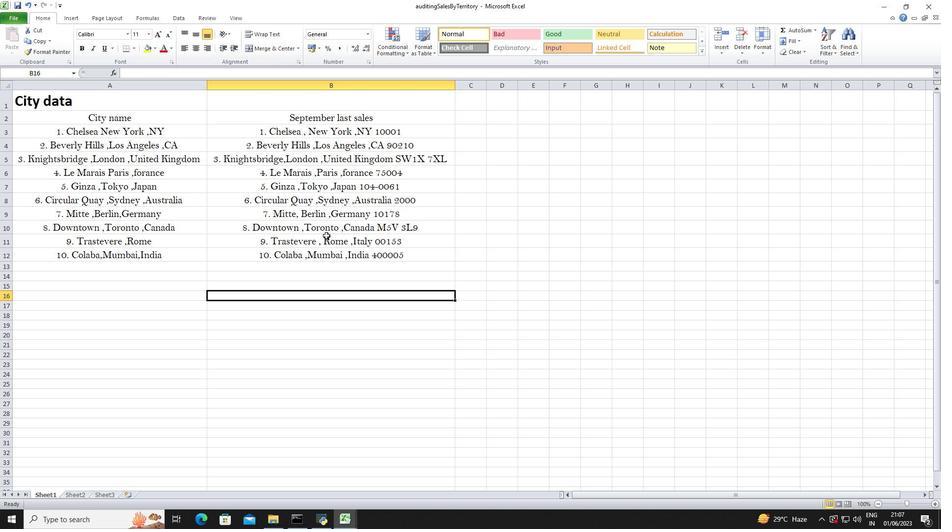 
Action: Mouse moved to (327, 228)
Screenshot: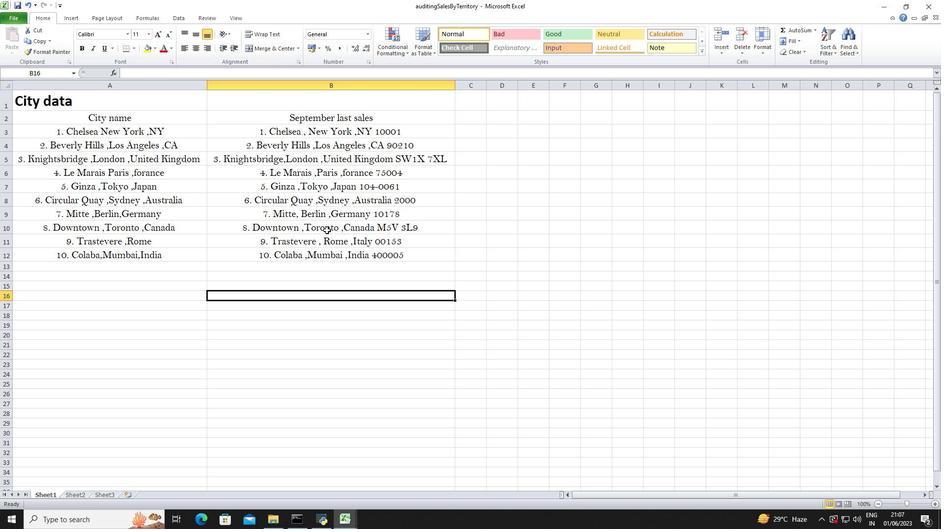
Action: Mouse scrolled (327, 229) with delta (0, 0)
Screenshot: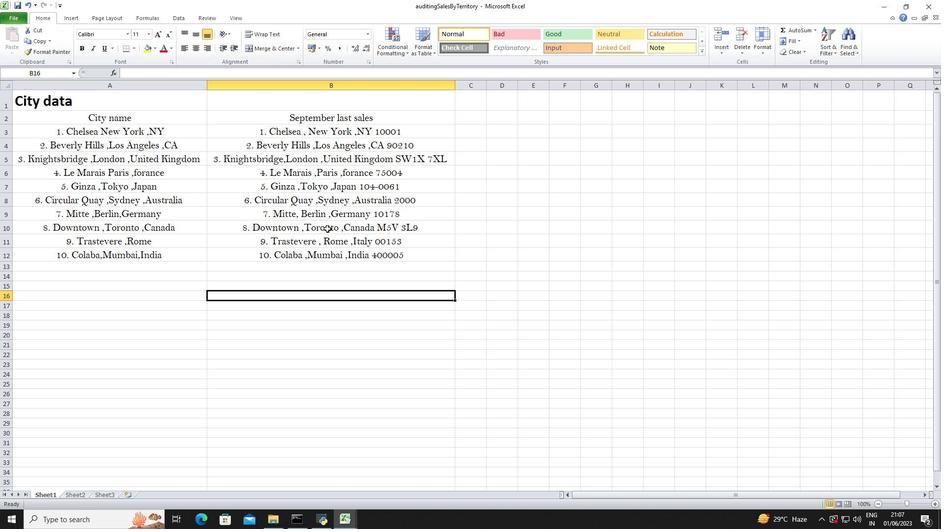 
Action: Mouse moved to (11, 15)
Screenshot: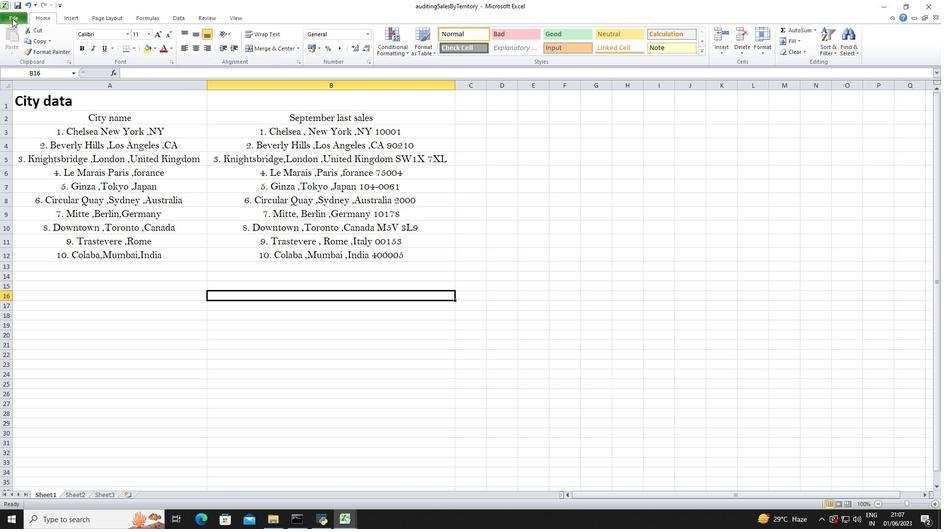 
Action: Mouse pressed left at (11, 15)
Screenshot: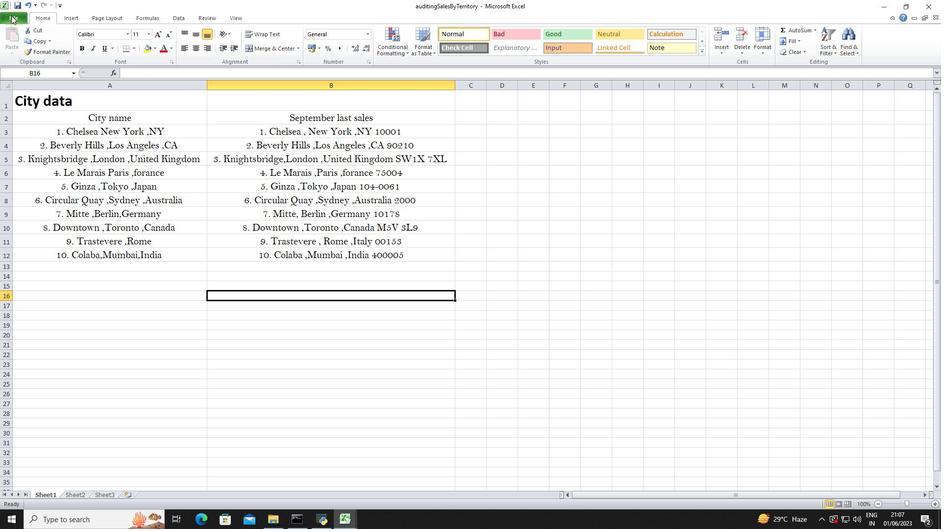 
Action: Mouse moved to (27, 33)
Screenshot: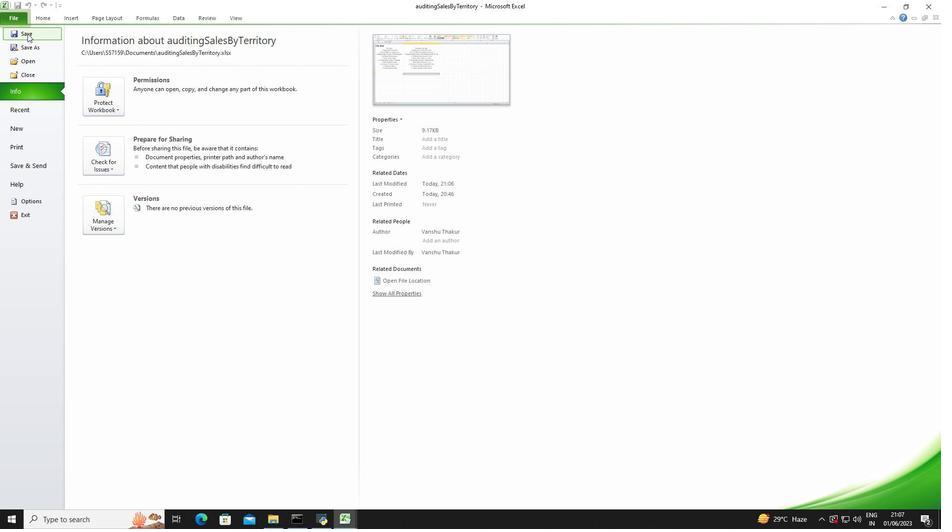 
Action: Mouse pressed left at (27, 33)
Screenshot: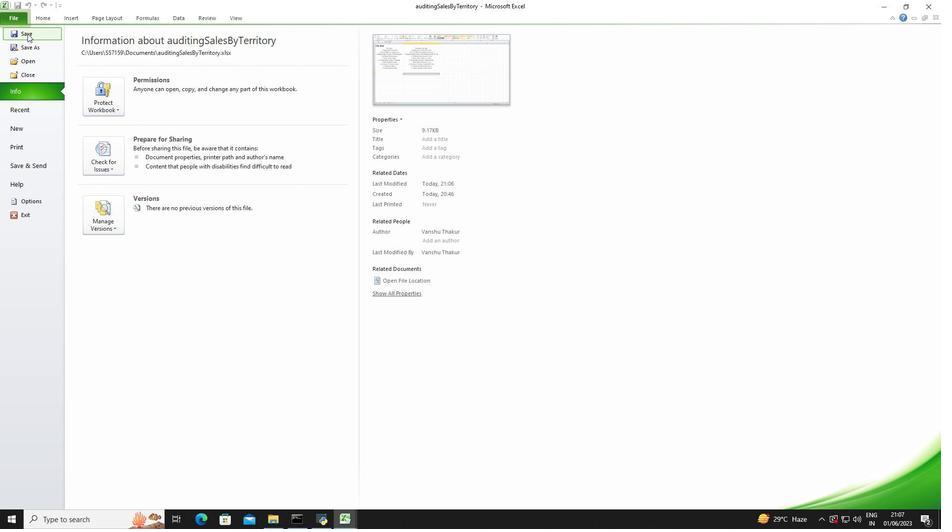 
Action: Mouse moved to (352, 302)
Screenshot: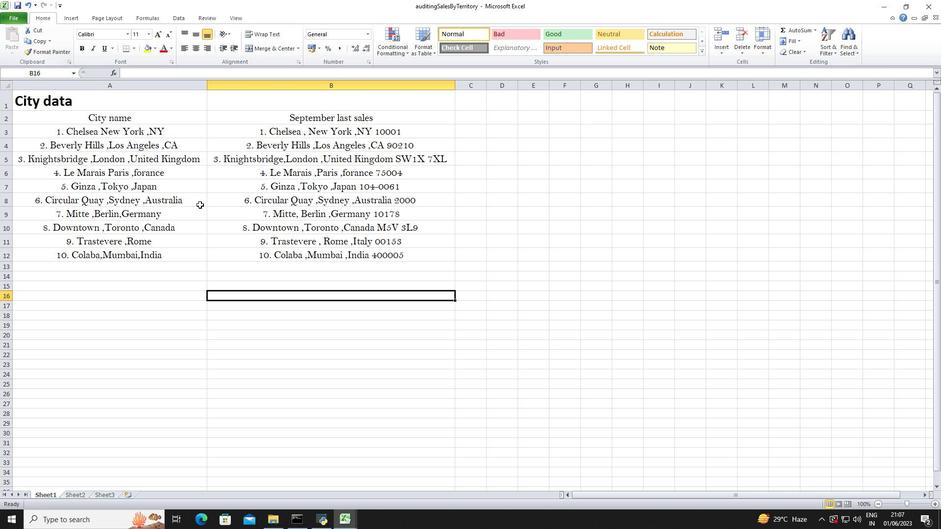 
